 Task: Search one way flight ticket for 5 adults, 1 child, 2 infants in seat and 1 infant on lap in business from South Bend: South Bend International Airport to Greenville: Pitt-greenville Airport on 5-2-2023. Choice of flights is Alaska. Number of bags: 11 checked bags. Price is upto 81000. Outbound departure time preference is 10:45.
Action: Mouse moved to (285, 244)
Screenshot: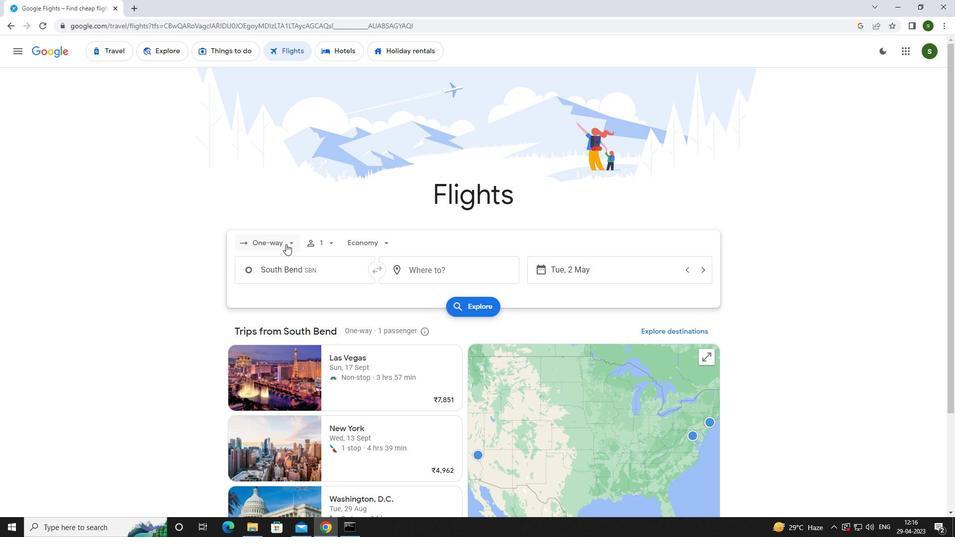 
Action: Mouse pressed left at (285, 244)
Screenshot: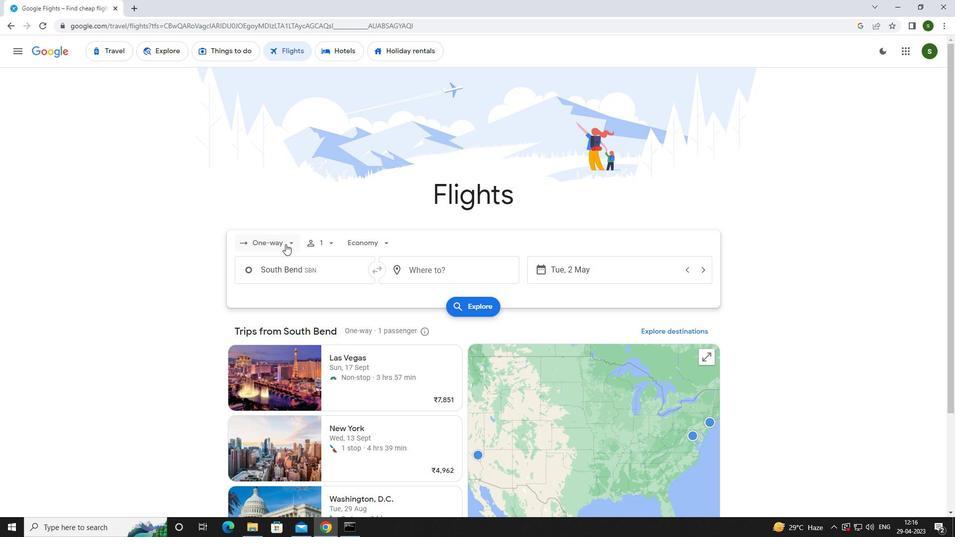
Action: Mouse moved to (288, 291)
Screenshot: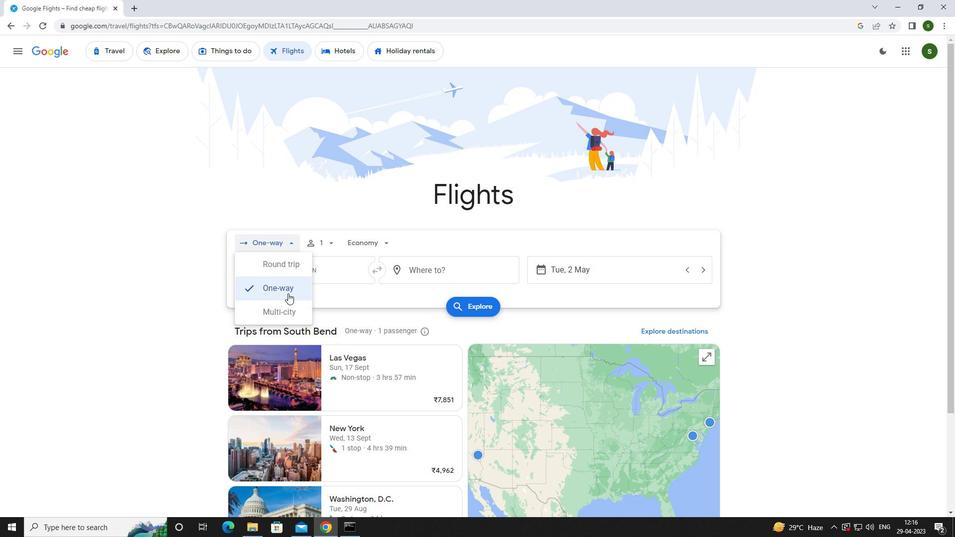 
Action: Mouse pressed left at (288, 291)
Screenshot: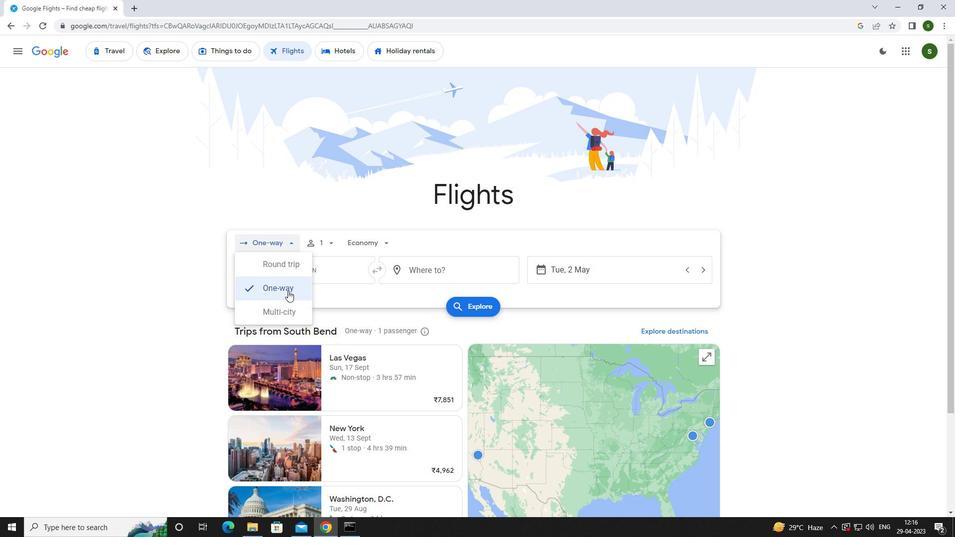 
Action: Mouse moved to (329, 244)
Screenshot: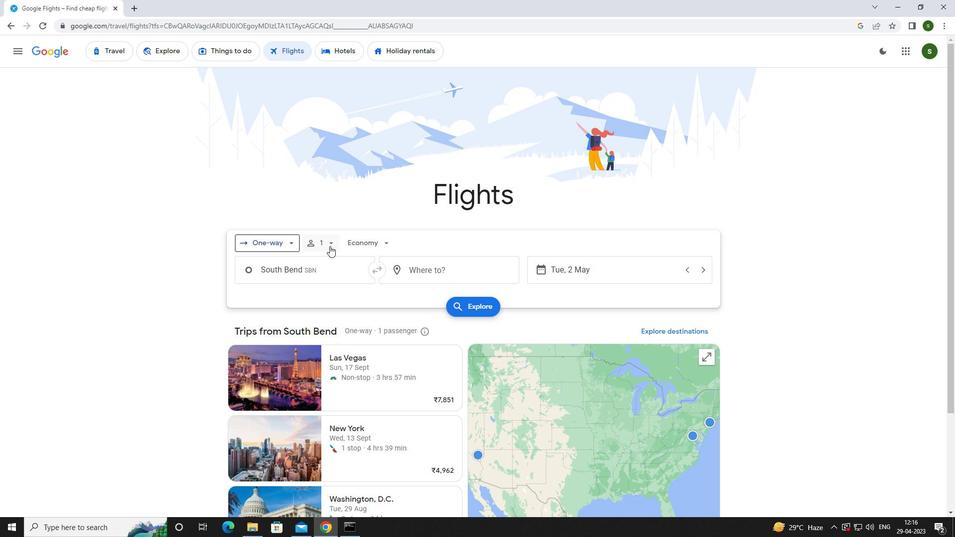
Action: Mouse pressed left at (329, 244)
Screenshot: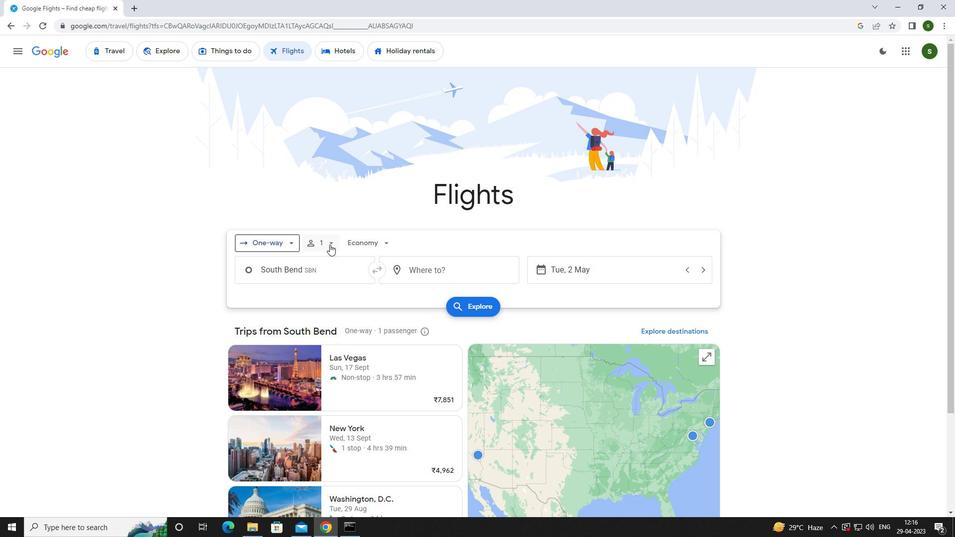 
Action: Mouse moved to (409, 267)
Screenshot: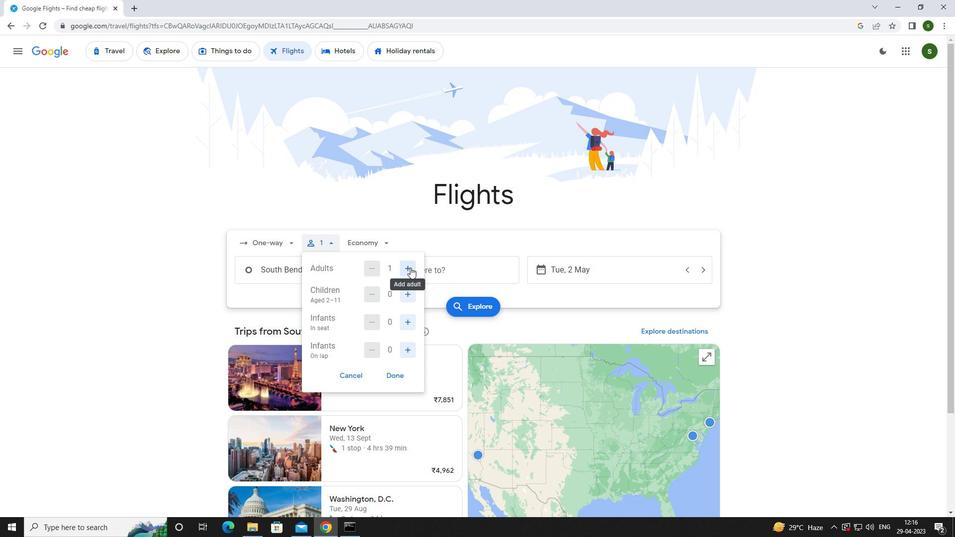 
Action: Mouse pressed left at (409, 267)
Screenshot: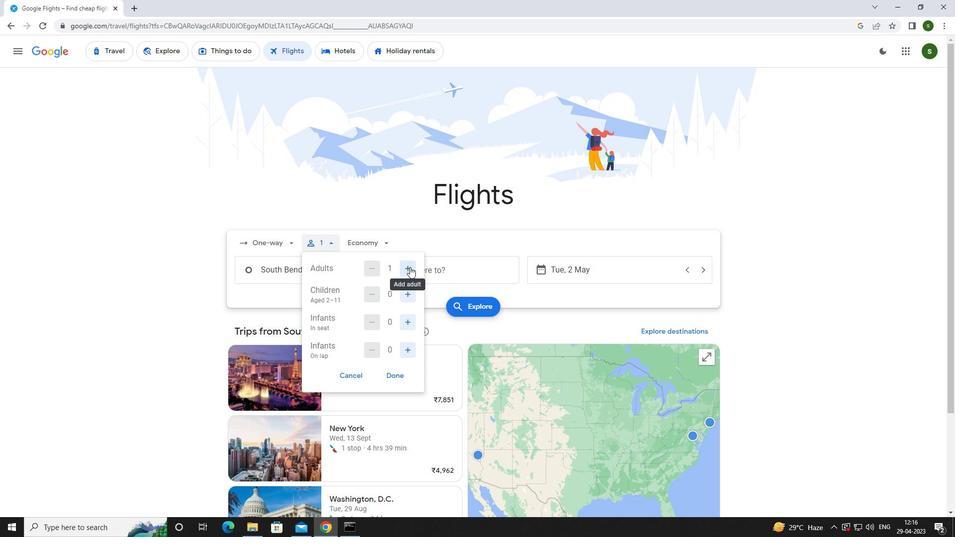 
Action: Mouse pressed left at (409, 267)
Screenshot: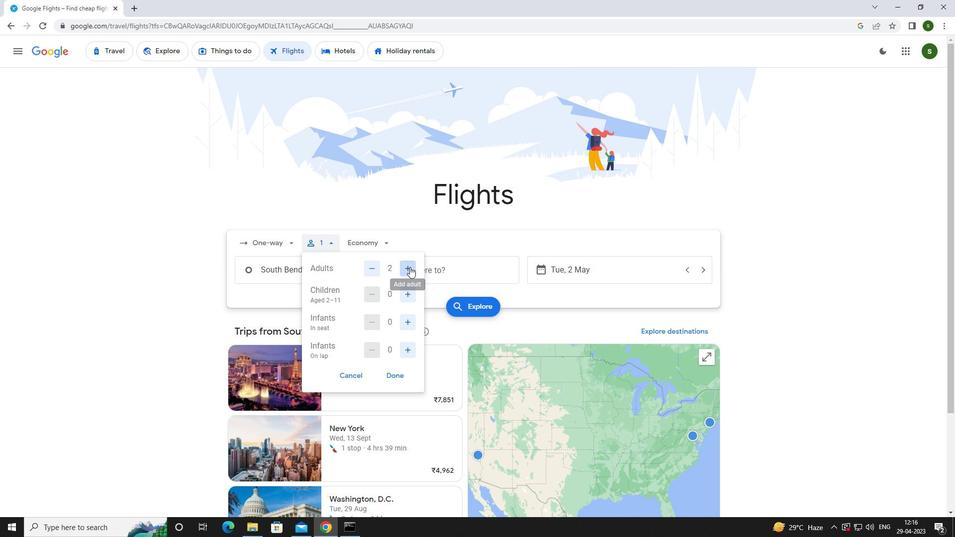 
Action: Mouse pressed left at (409, 267)
Screenshot: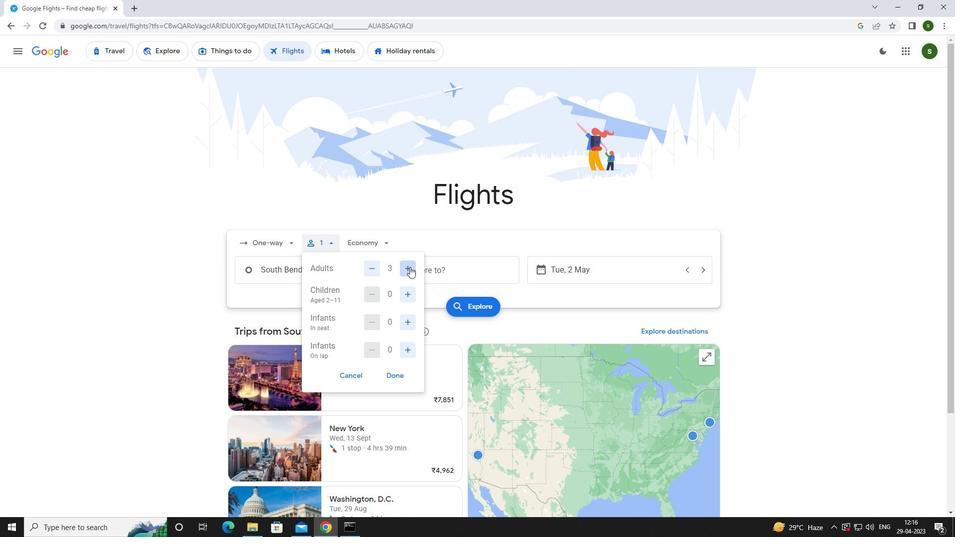 
Action: Mouse pressed left at (409, 267)
Screenshot: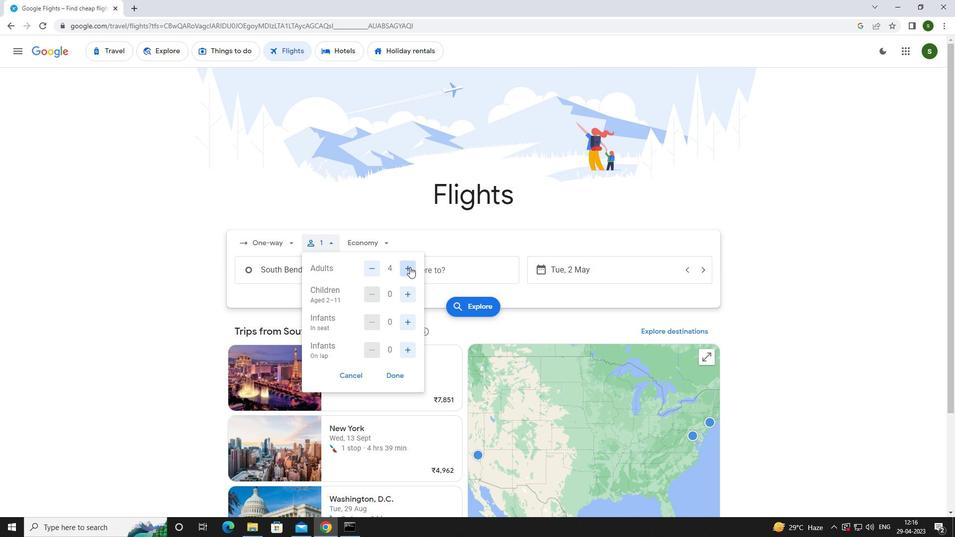 
Action: Mouse moved to (404, 293)
Screenshot: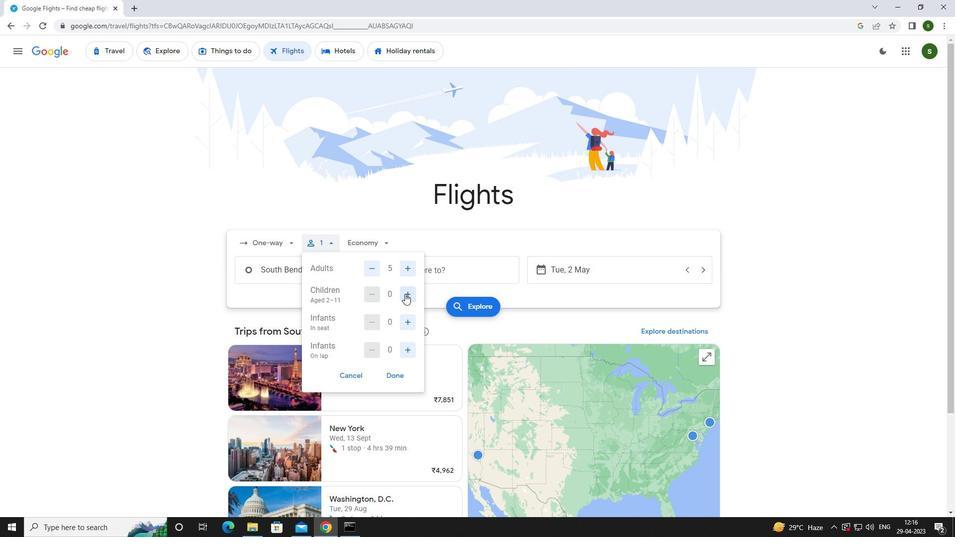 
Action: Mouse pressed left at (404, 293)
Screenshot: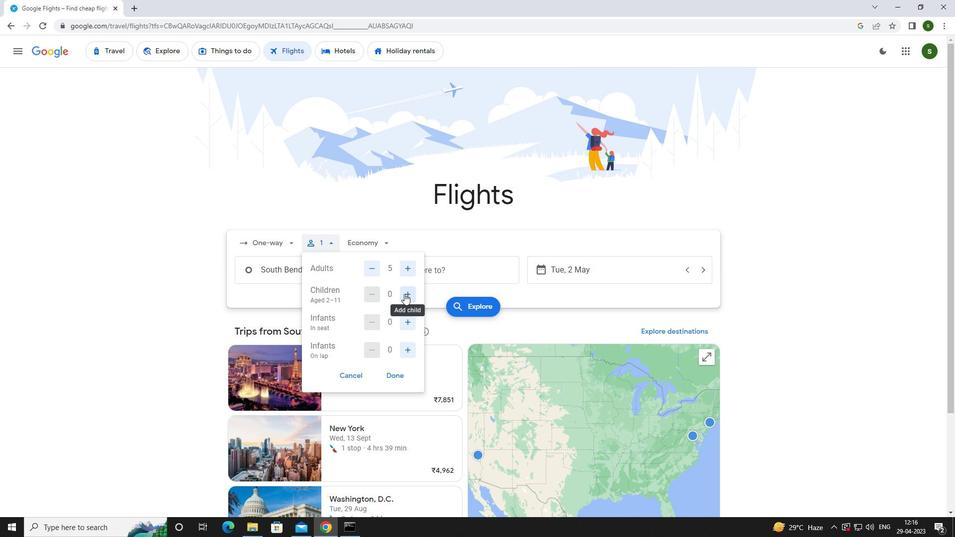 
Action: Mouse moved to (408, 321)
Screenshot: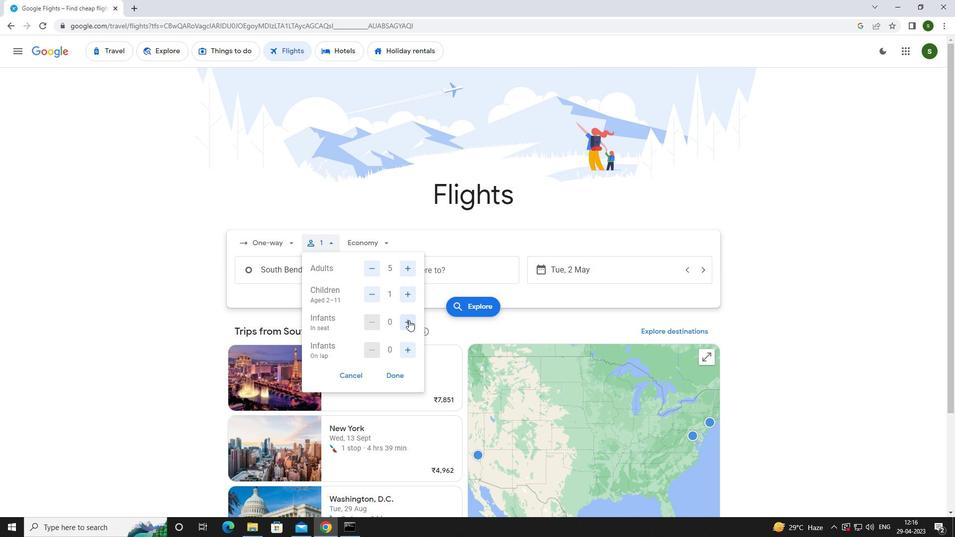 
Action: Mouse pressed left at (408, 321)
Screenshot: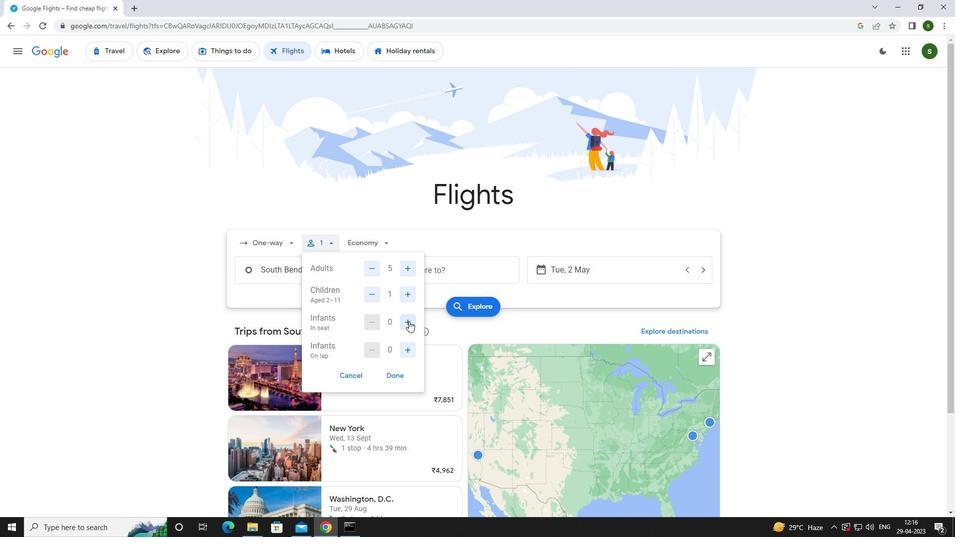 
Action: Mouse pressed left at (408, 321)
Screenshot: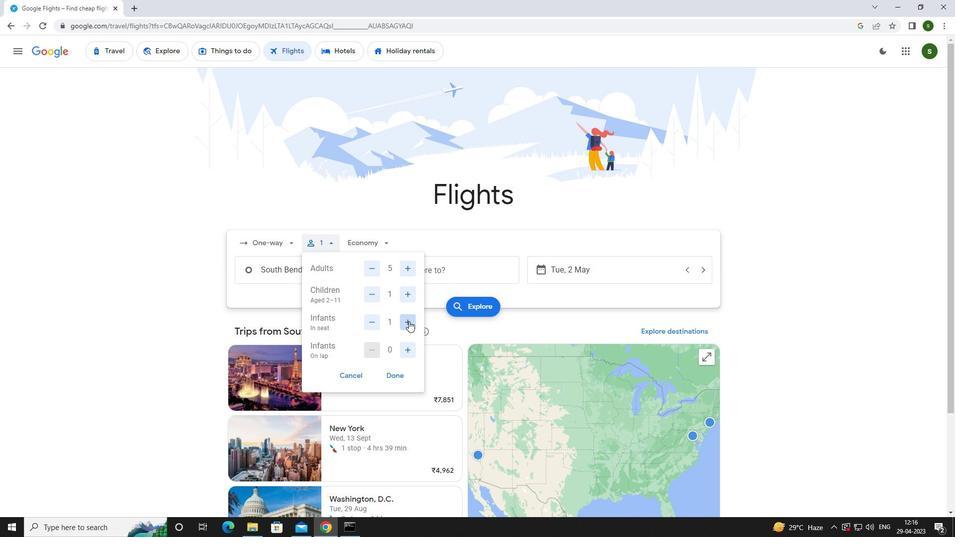 
Action: Mouse moved to (408, 348)
Screenshot: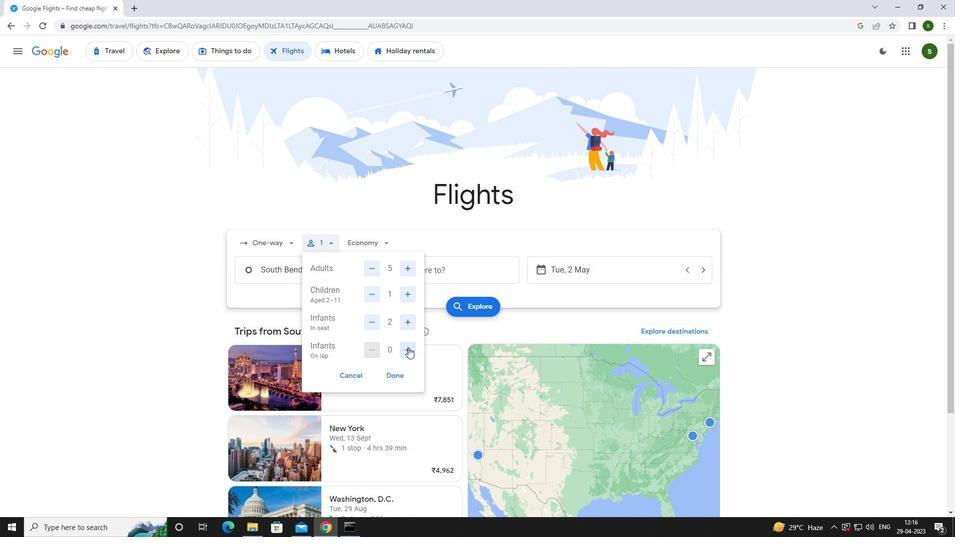 
Action: Mouse pressed left at (408, 348)
Screenshot: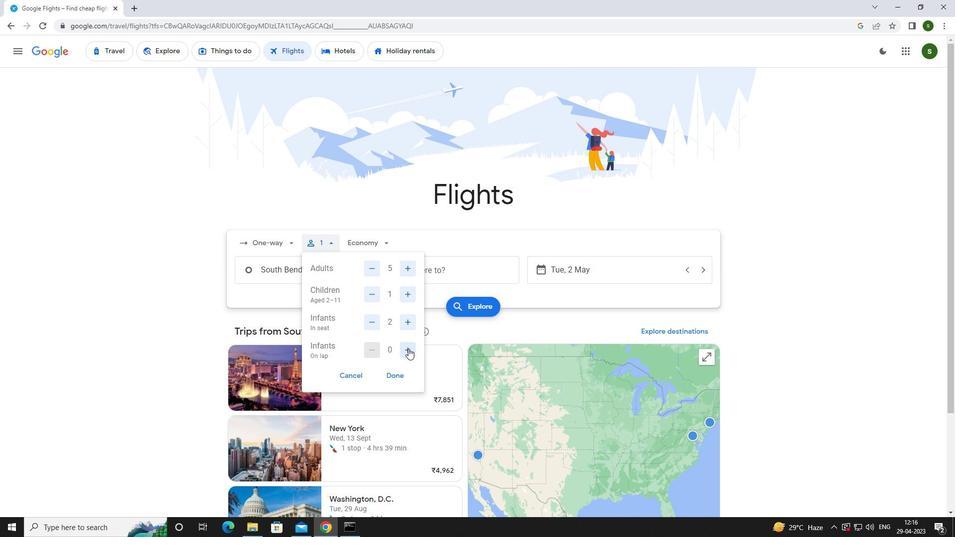 
Action: Mouse moved to (379, 246)
Screenshot: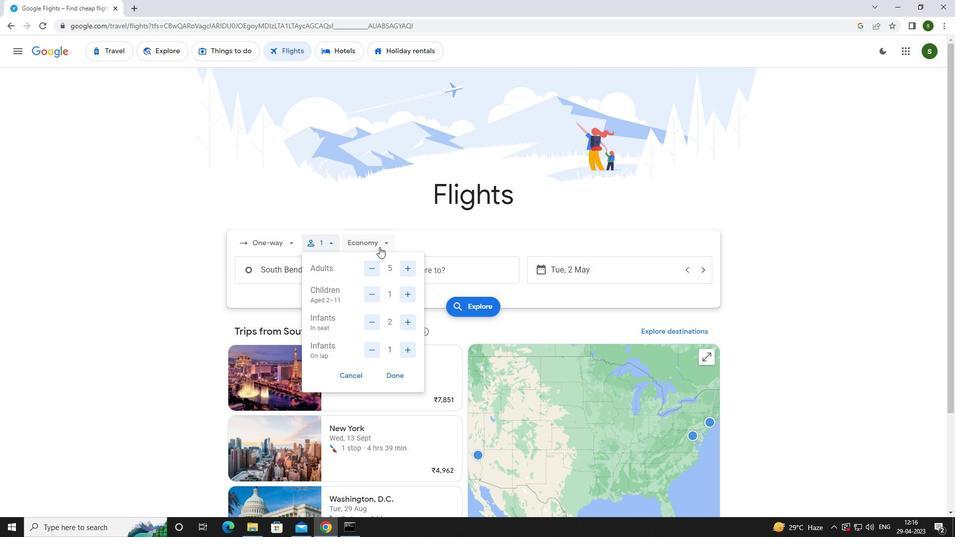 
Action: Mouse pressed left at (379, 246)
Screenshot: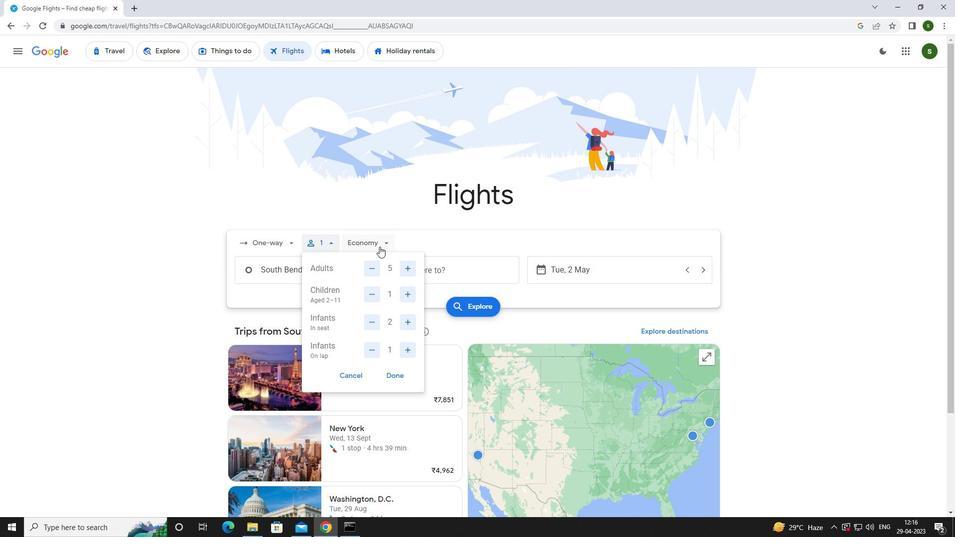 
Action: Mouse moved to (394, 310)
Screenshot: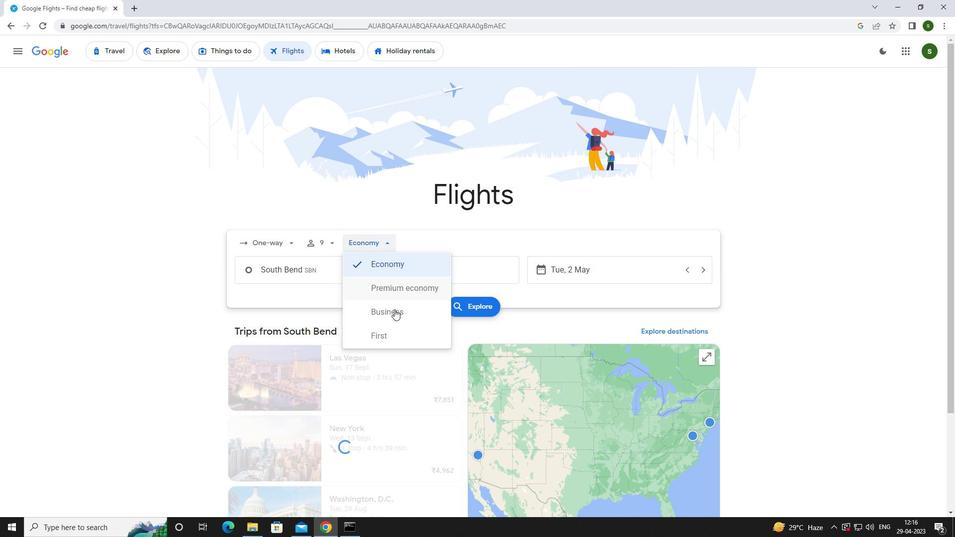 
Action: Mouse pressed left at (394, 310)
Screenshot: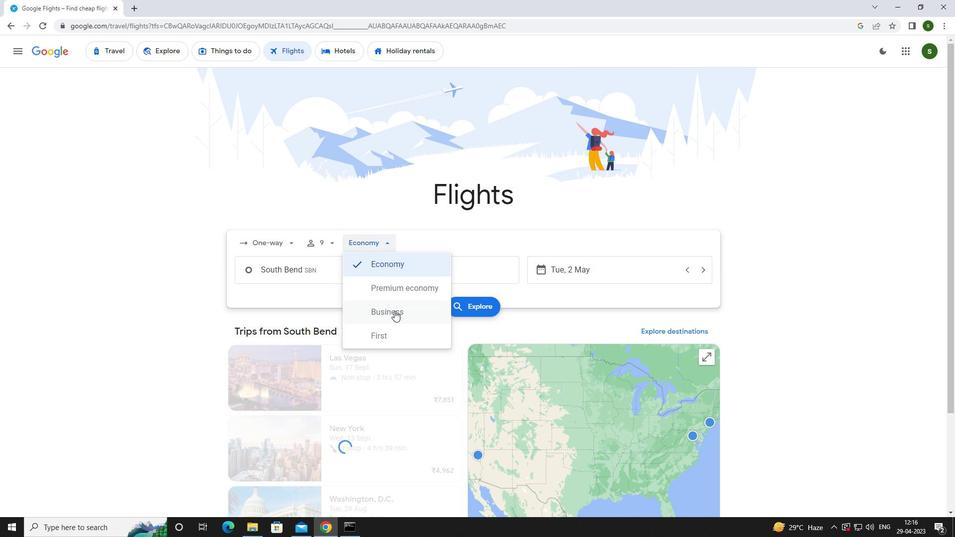 
Action: Mouse moved to (328, 271)
Screenshot: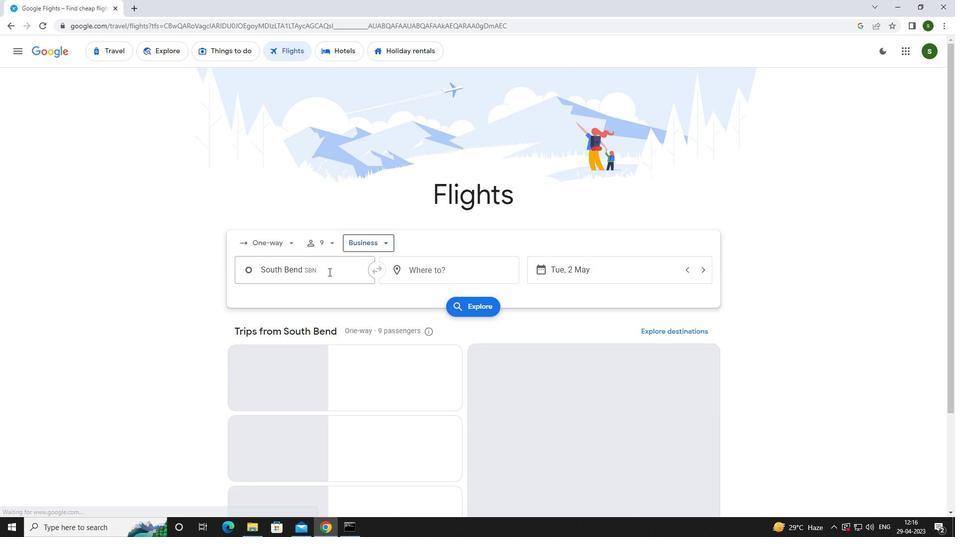 
Action: Mouse pressed left at (328, 271)
Screenshot: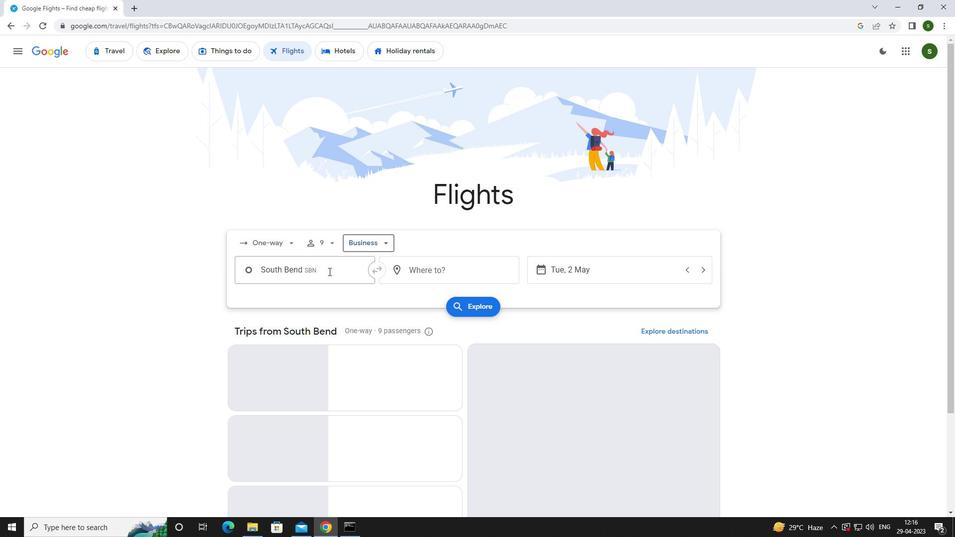 
Action: Key pressed s<Key.caps_lock>outh<Key.space><Key.caps_lock>b<Key.caps_lock>end
Screenshot: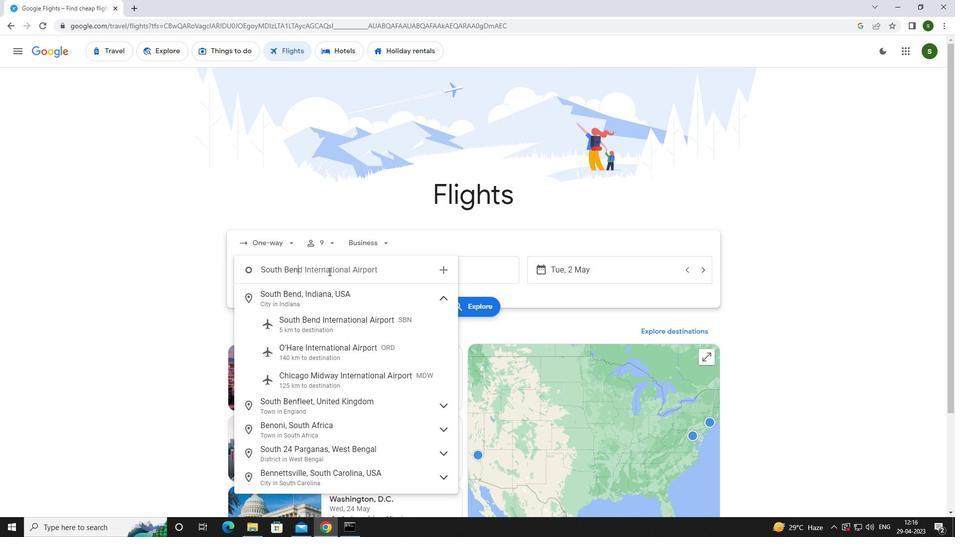 
Action: Mouse moved to (359, 319)
Screenshot: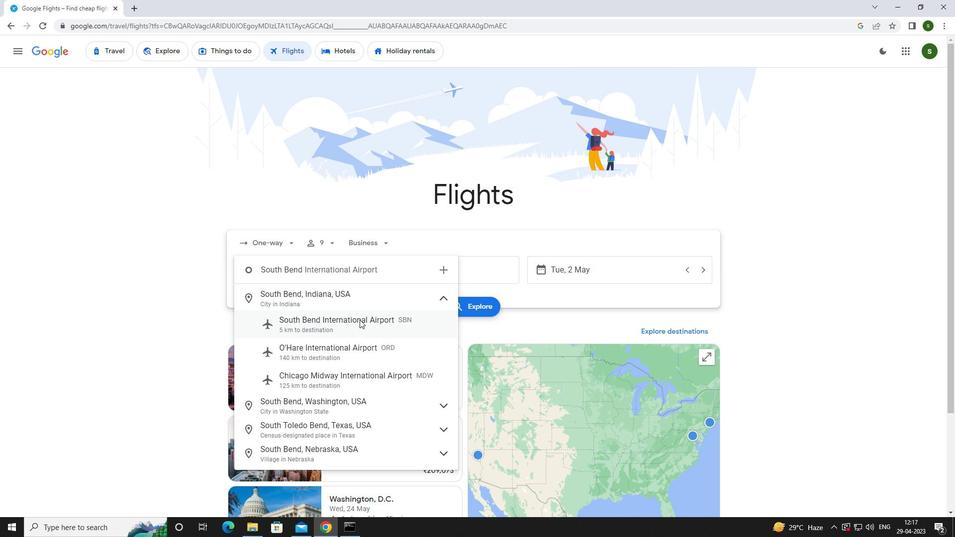 
Action: Mouse pressed left at (359, 319)
Screenshot: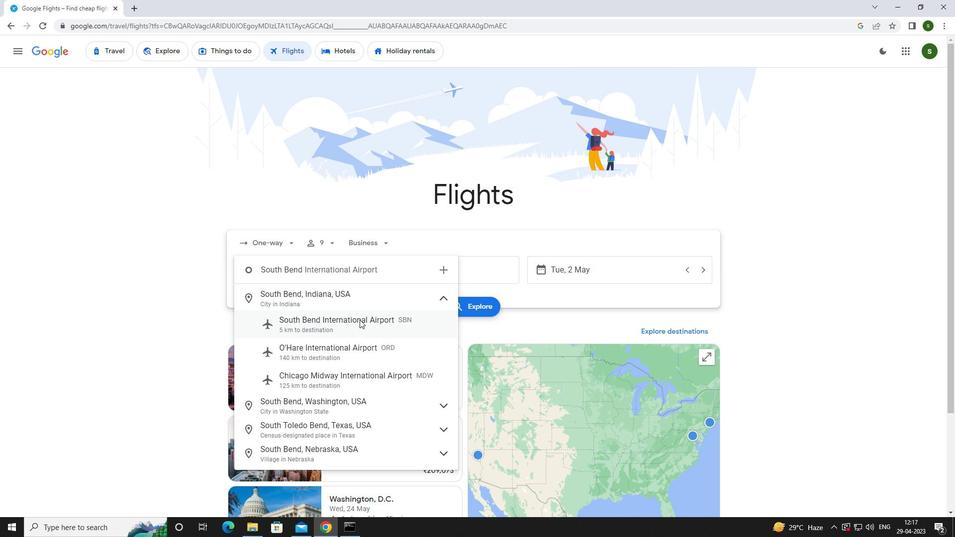 
Action: Mouse moved to (457, 272)
Screenshot: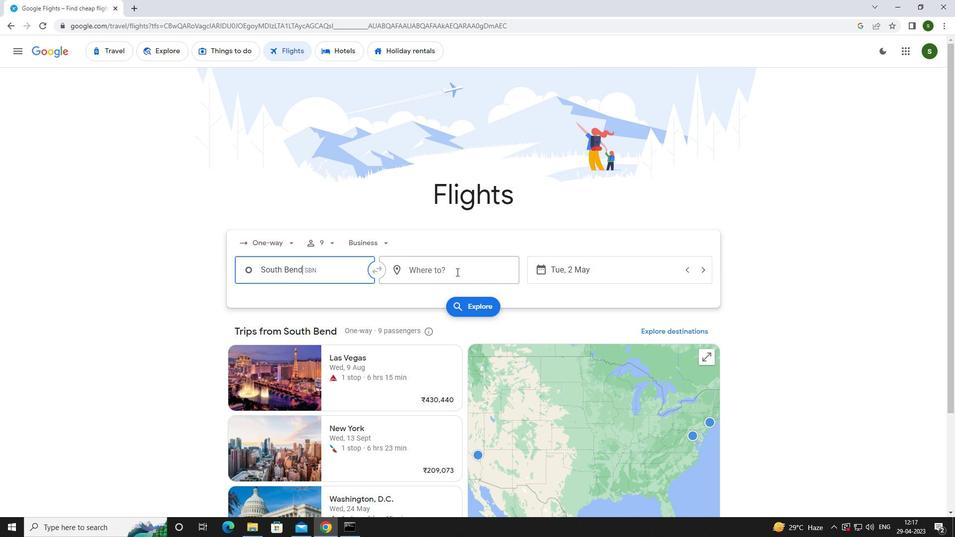 
Action: Mouse pressed left at (457, 272)
Screenshot: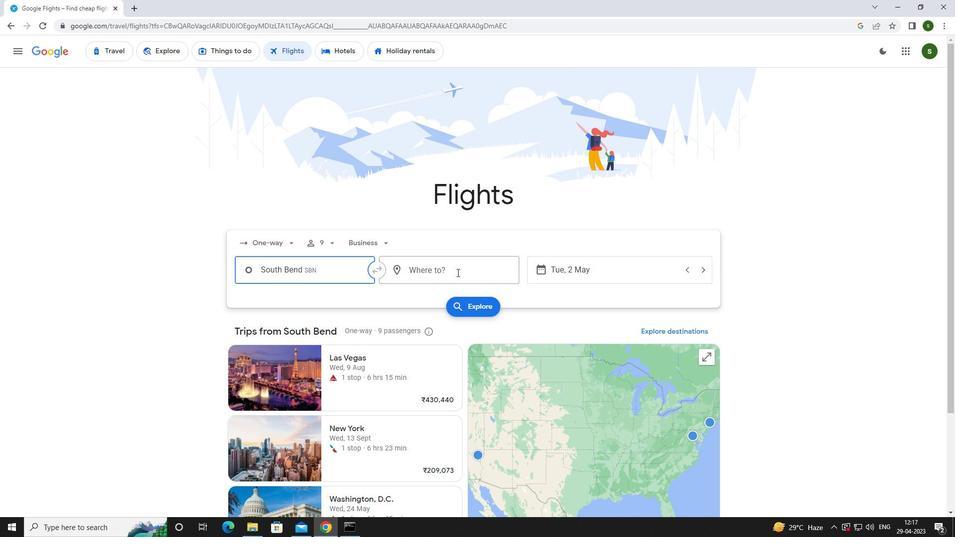 
Action: Mouse moved to (422, 298)
Screenshot: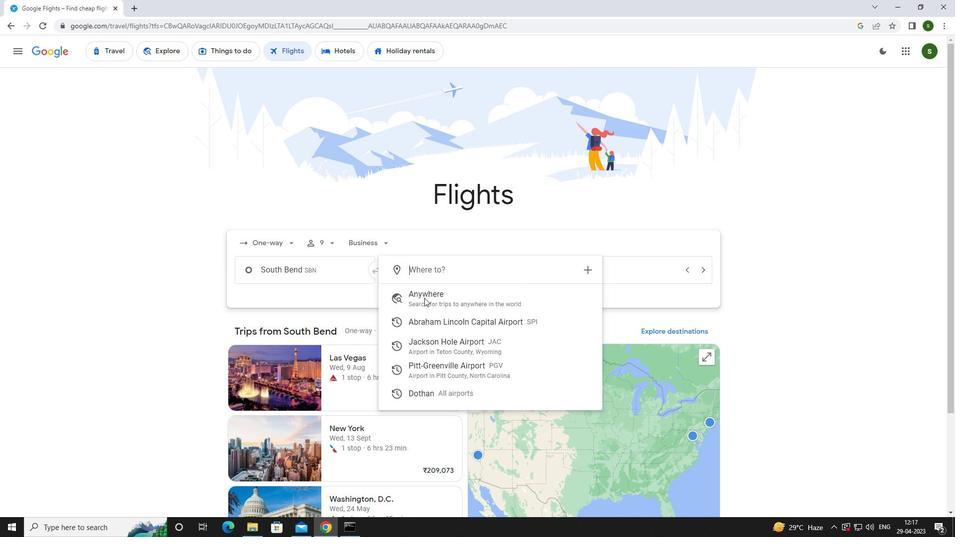 
Action: Key pressed <Key.caps_lock>g<Key.caps_lock>reenville<Key.space>pitt
Screenshot: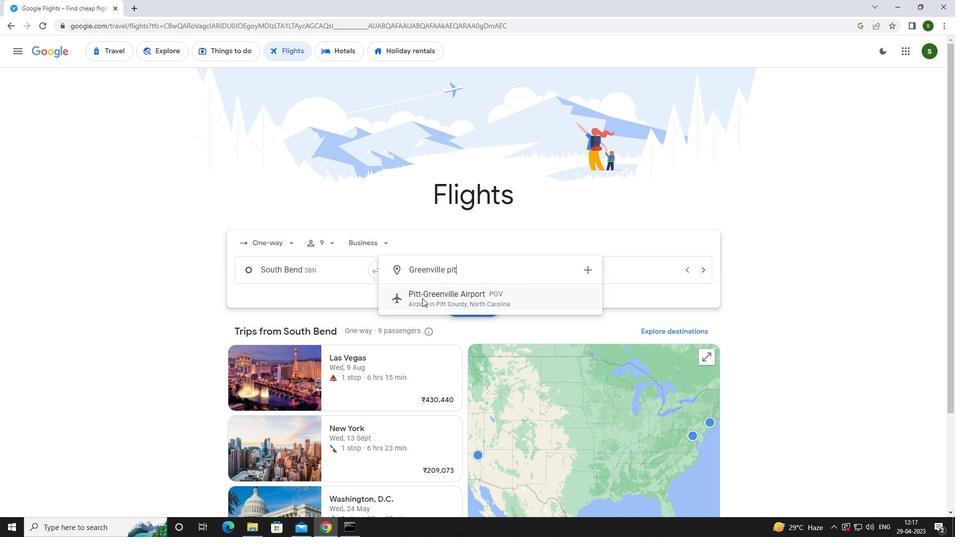 
Action: Mouse moved to (435, 294)
Screenshot: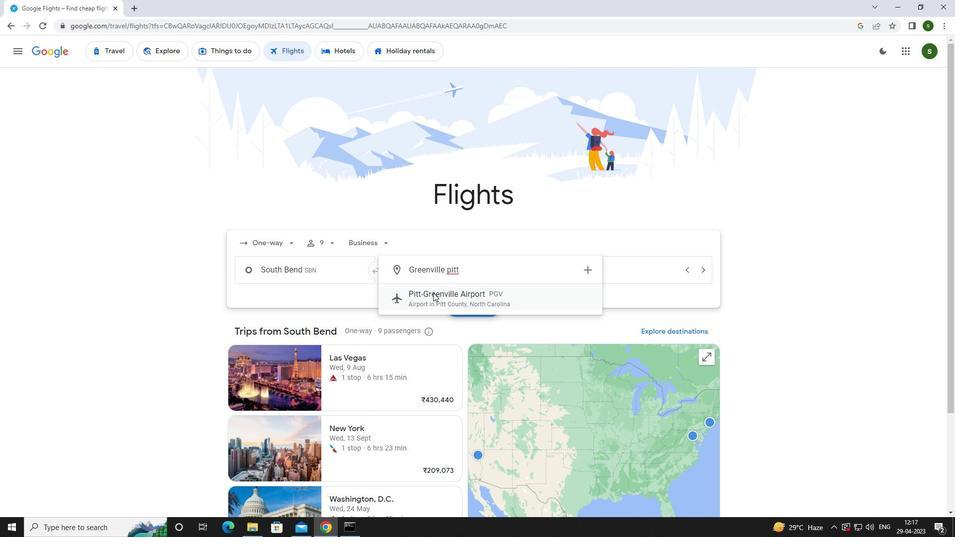 
Action: Mouse pressed left at (435, 294)
Screenshot: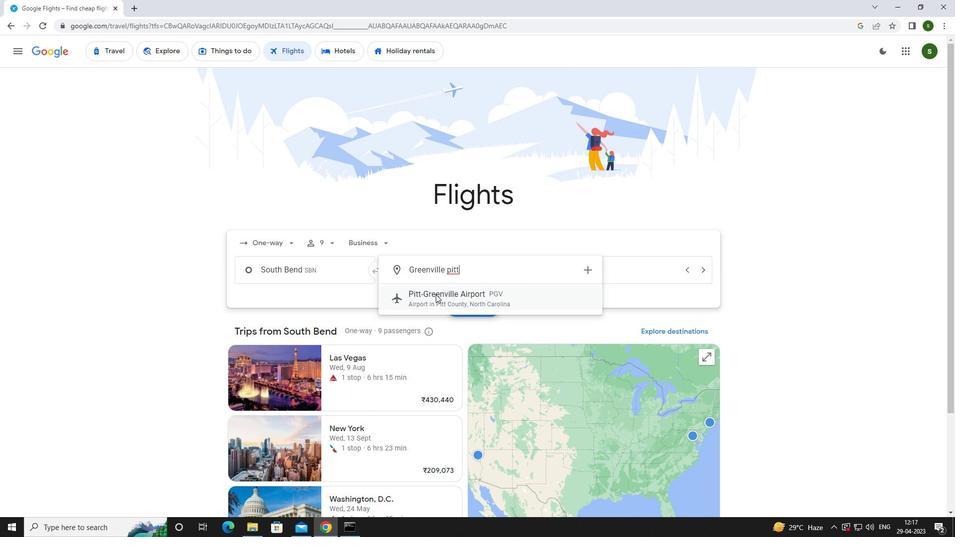 
Action: Mouse moved to (597, 268)
Screenshot: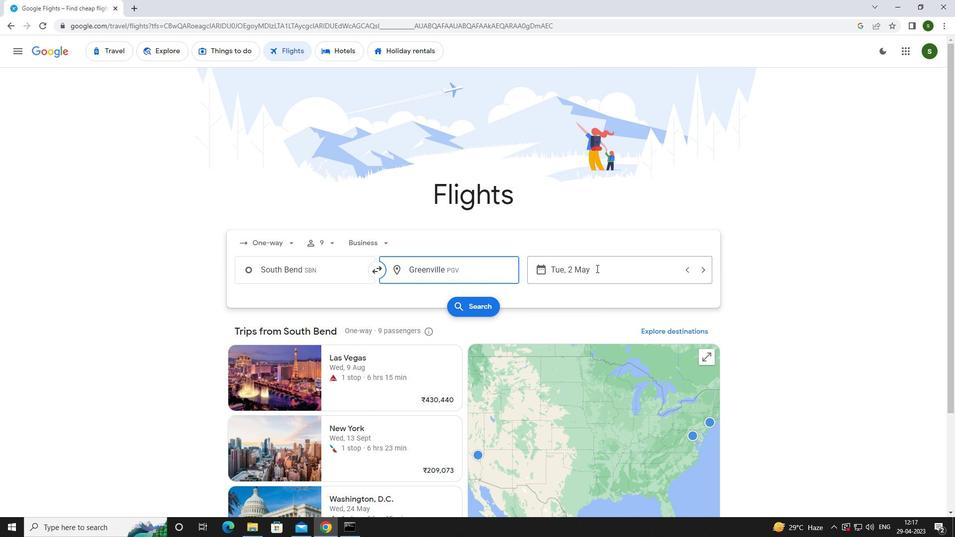 
Action: Mouse pressed left at (597, 268)
Screenshot: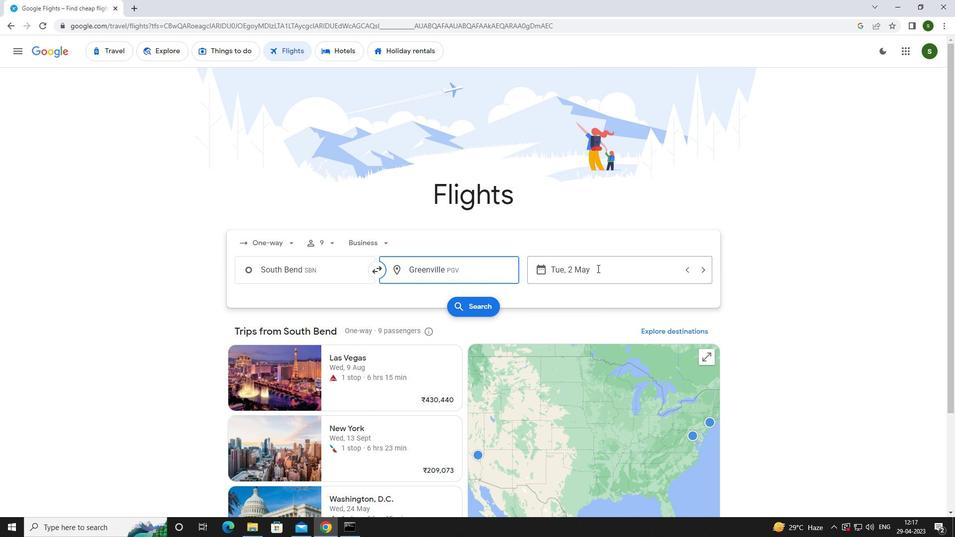 
Action: Mouse moved to (594, 336)
Screenshot: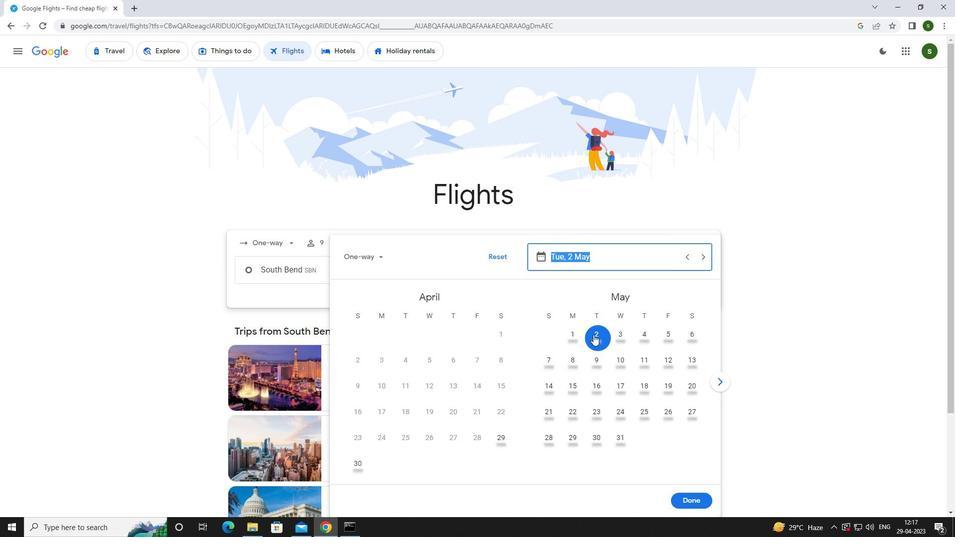 
Action: Mouse pressed left at (594, 336)
Screenshot: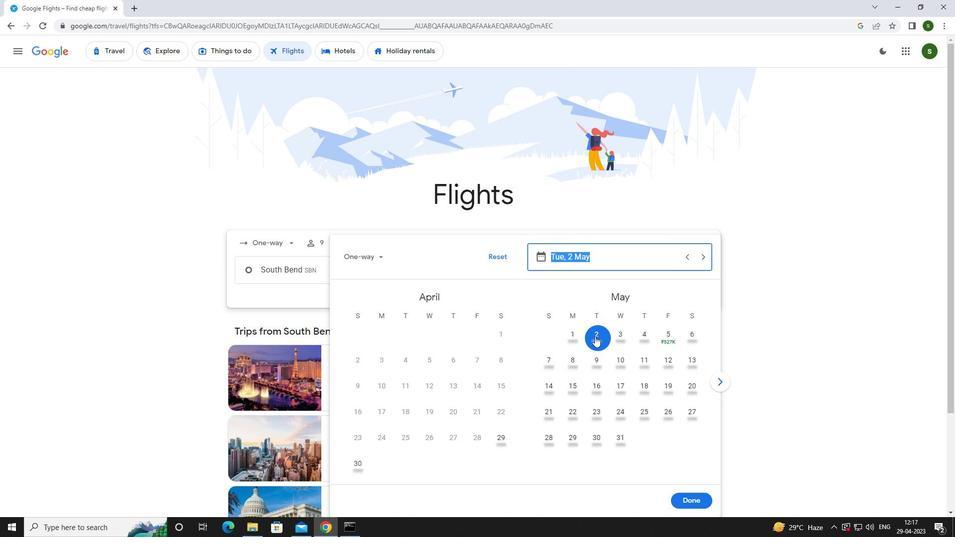 
Action: Mouse moved to (682, 502)
Screenshot: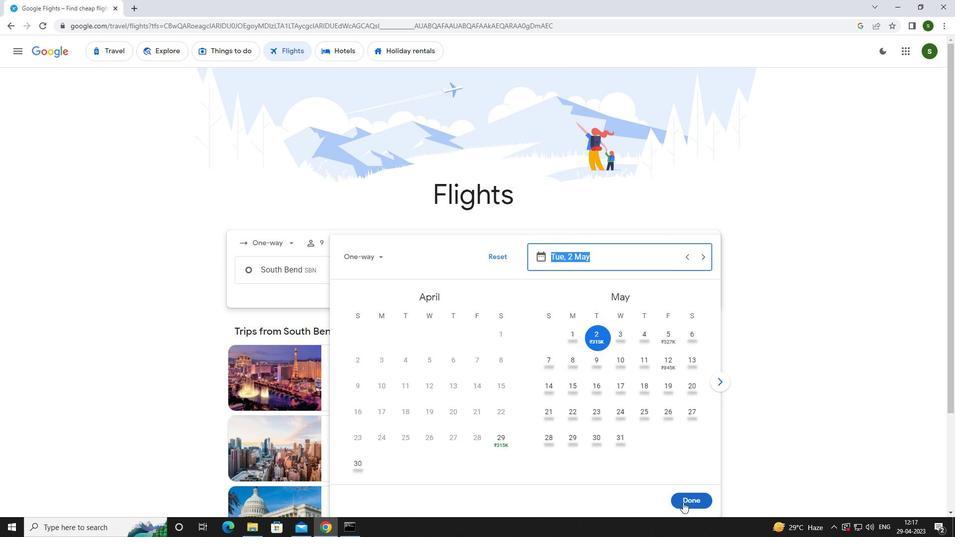 
Action: Mouse pressed left at (682, 502)
Screenshot: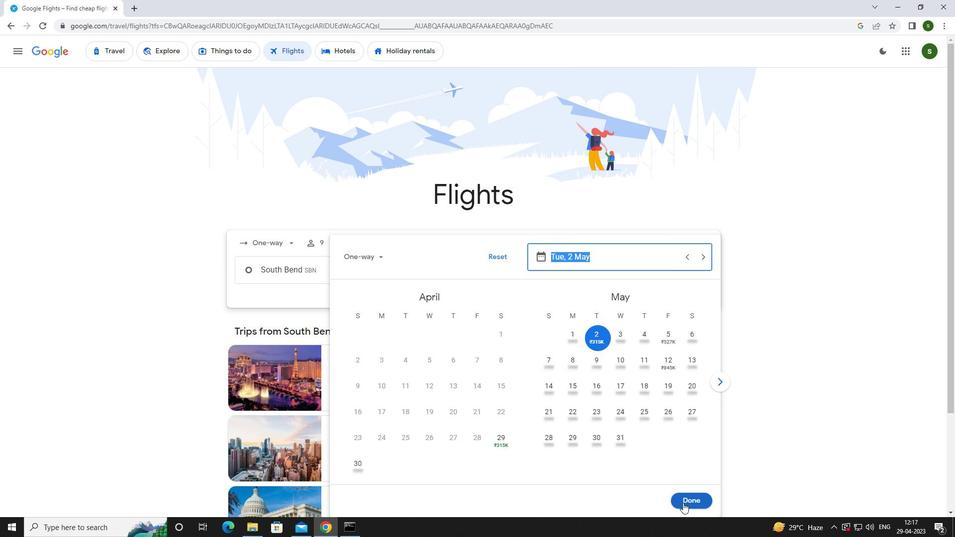 
Action: Mouse moved to (450, 303)
Screenshot: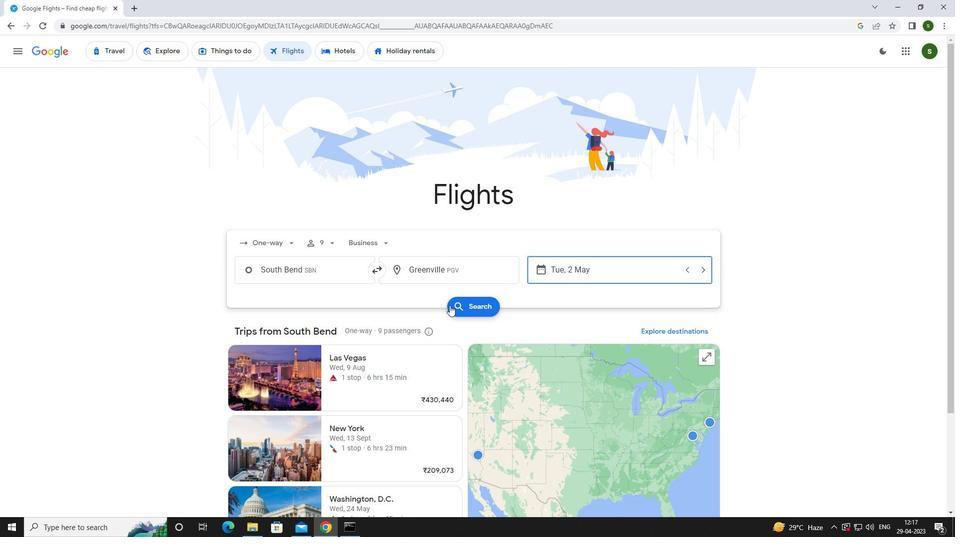 
Action: Mouse pressed left at (450, 303)
Screenshot: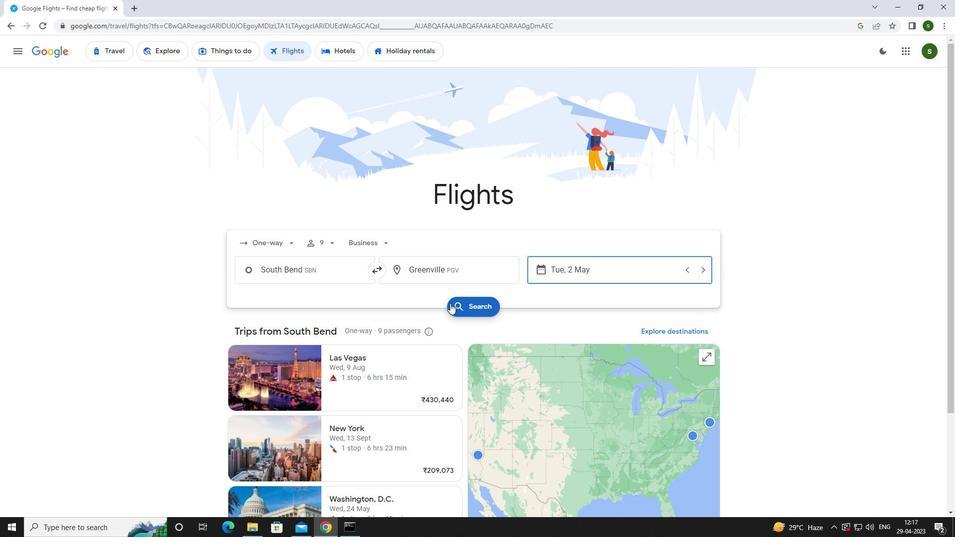 
Action: Mouse moved to (255, 146)
Screenshot: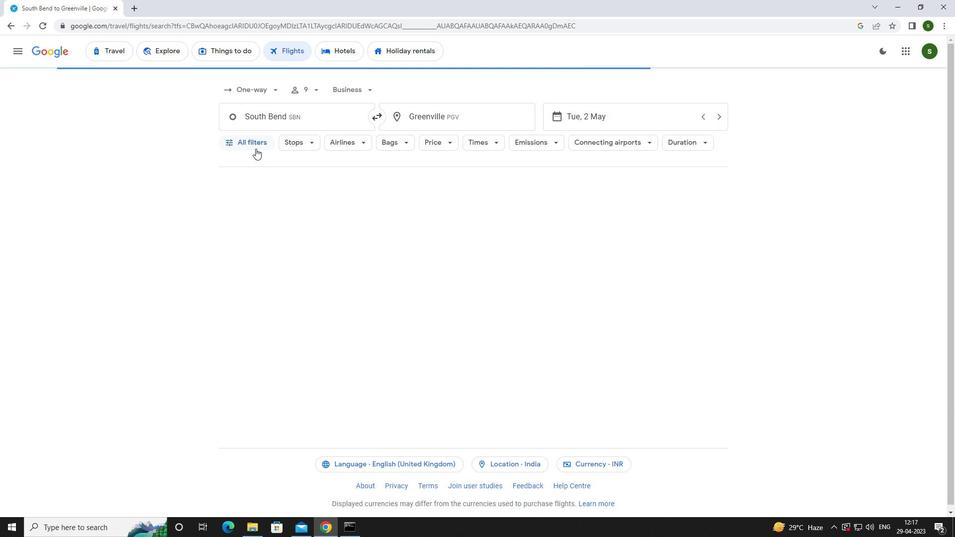 
Action: Mouse pressed left at (255, 146)
Screenshot: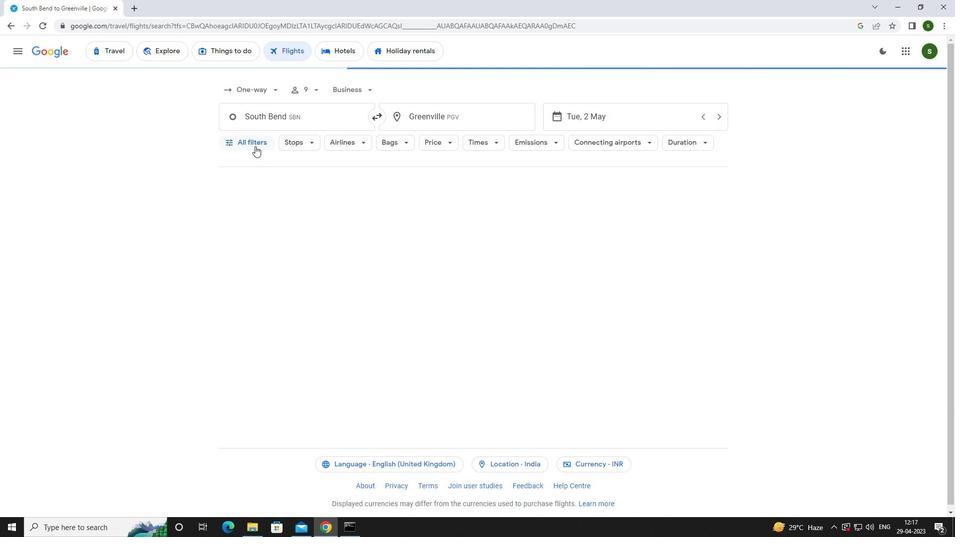 
Action: Mouse moved to (321, 223)
Screenshot: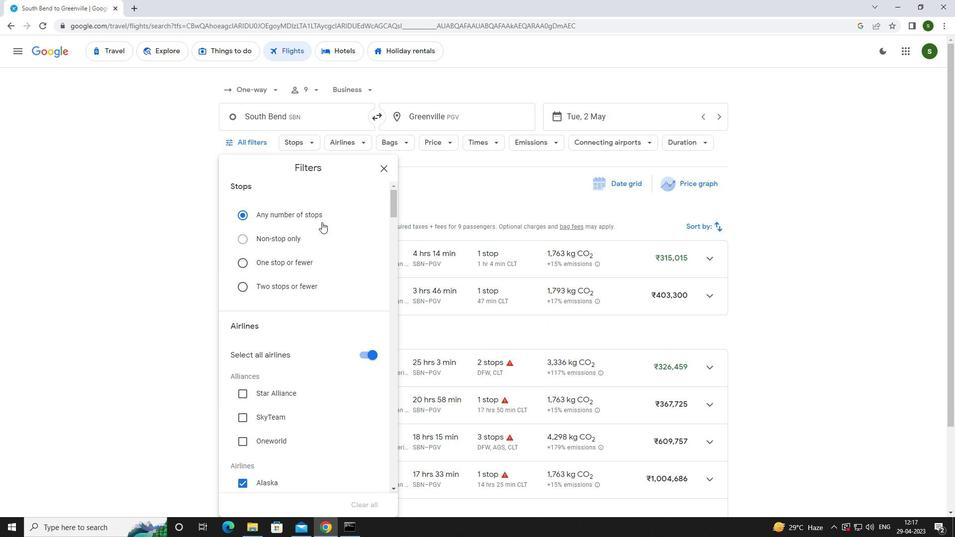 
Action: Mouse scrolled (321, 222) with delta (0, 0)
Screenshot: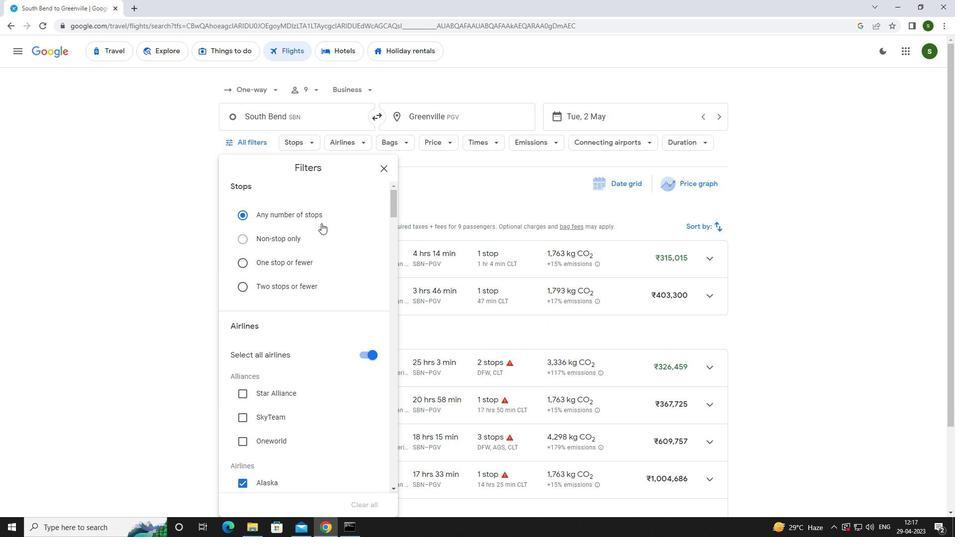
Action: Mouse moved to (377, 304)
Screenshot: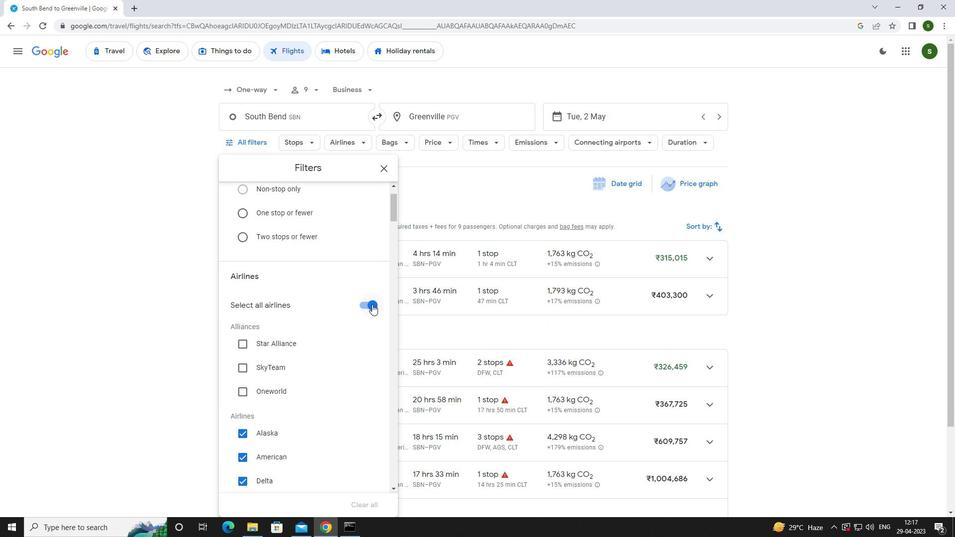 
Action: Mouse pressed left at (377, 304)
Screenshot: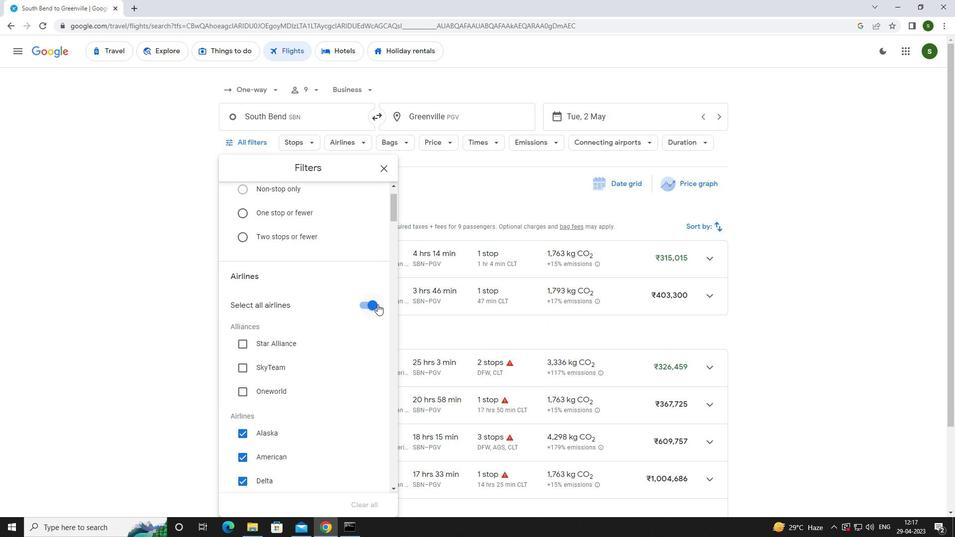 
Action: Mouse moved to (269, 431)
Screenshot: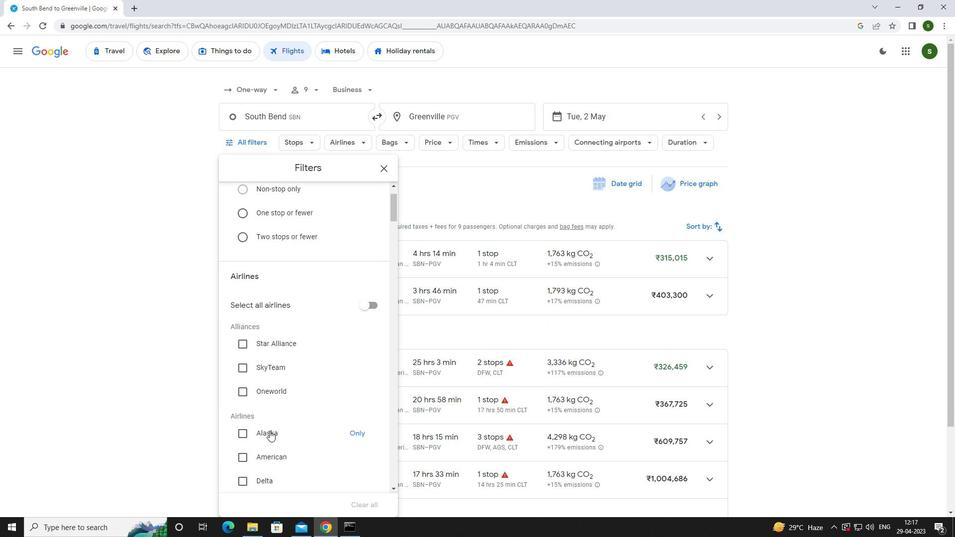 
Action: Mouse pressed left at (269, 431)
Screenshot: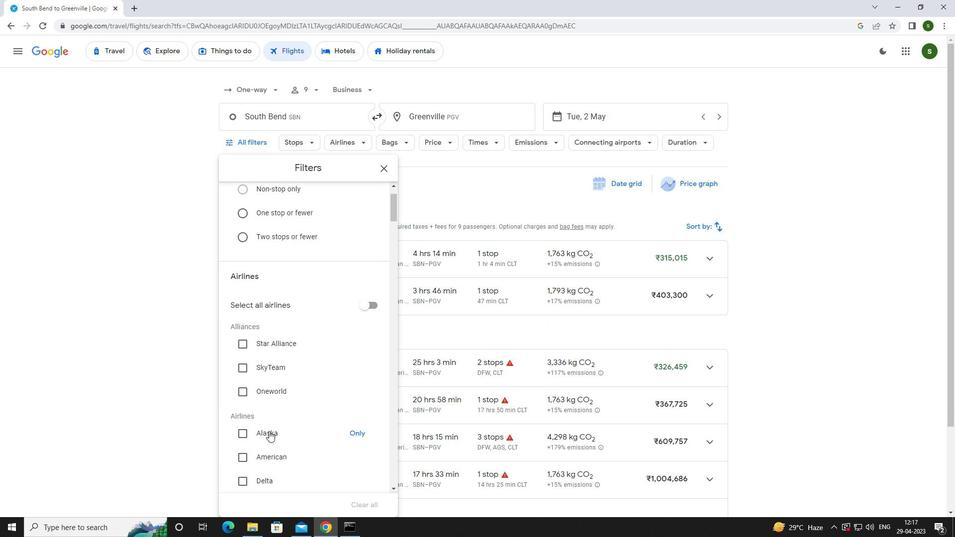 
Action: Mouse moved to (302, 398)
Screenshot: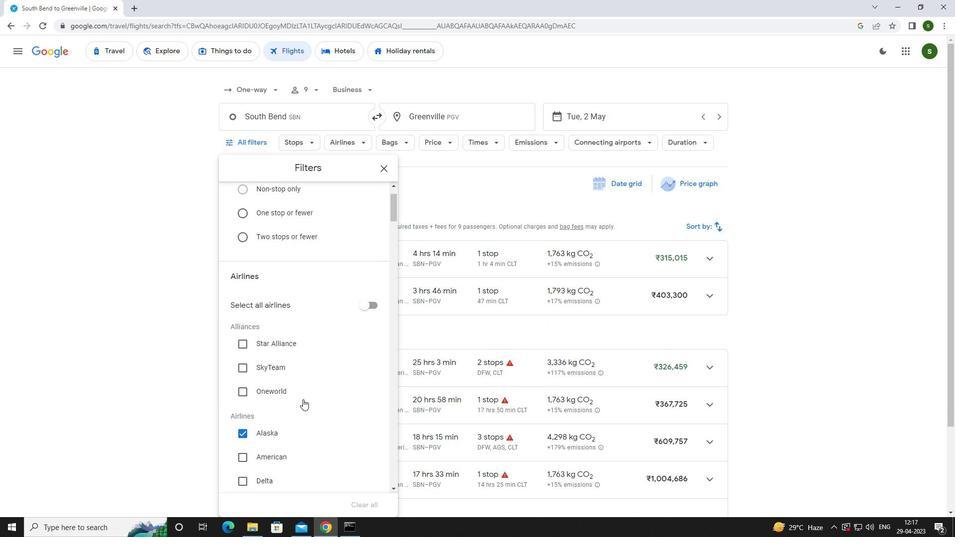 
Action: Mouse scrolled (302, 398) with delta (0, 0)
Screenshot: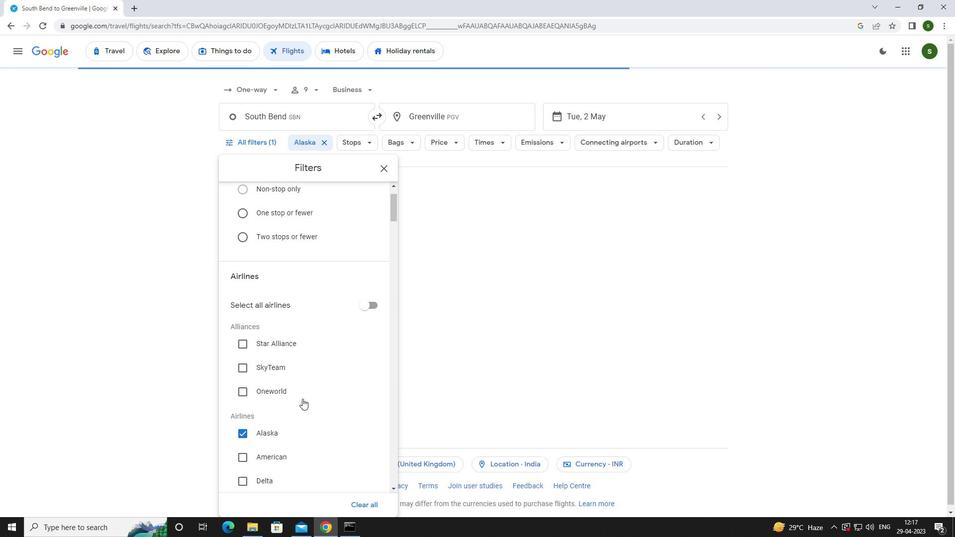 
Action: Mouse scrolled (302, 398) with delta (0, 0)
Screenshot: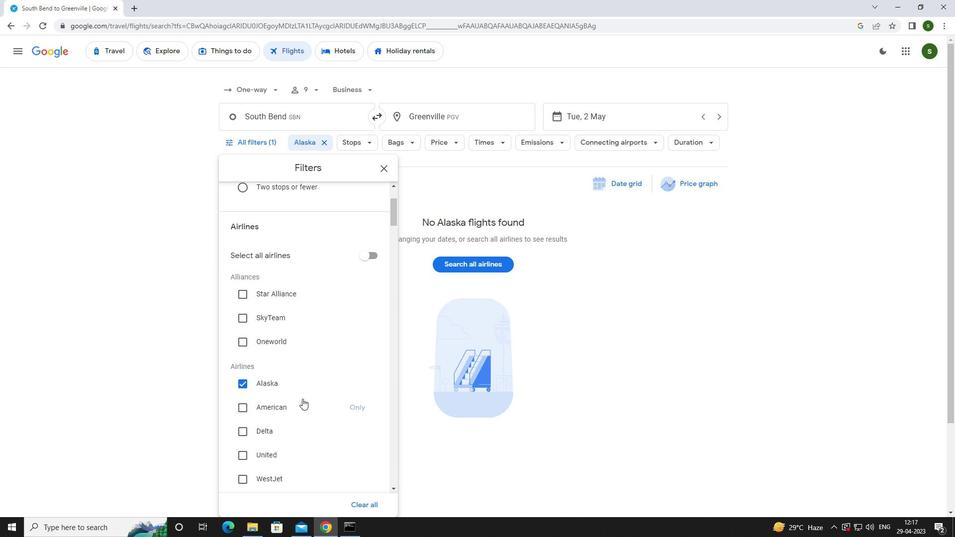 
Action: Mouse scrolled (302, 398) with delta (0, 0)
Screenshot: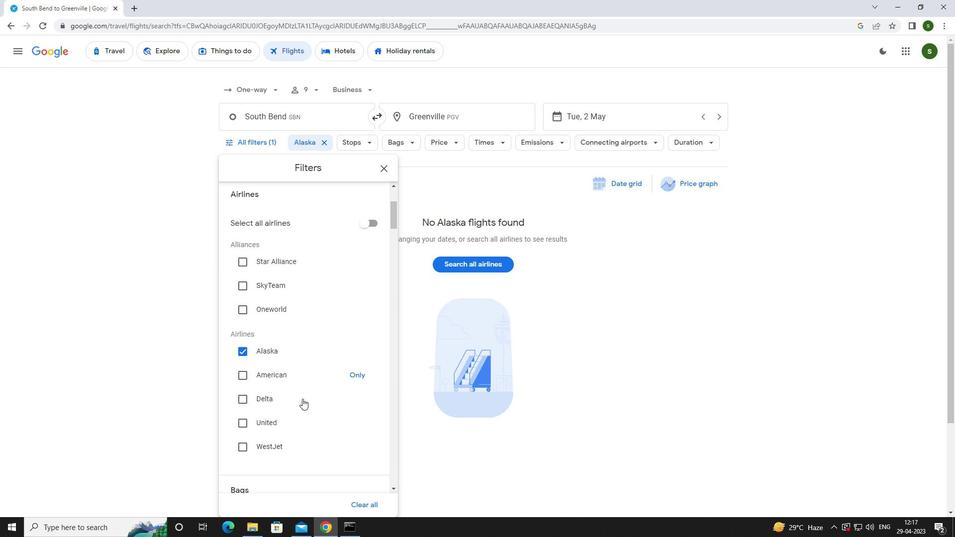 
Action: Mouse scrolled (302, 398) with delta (0, 0)
Screenshot: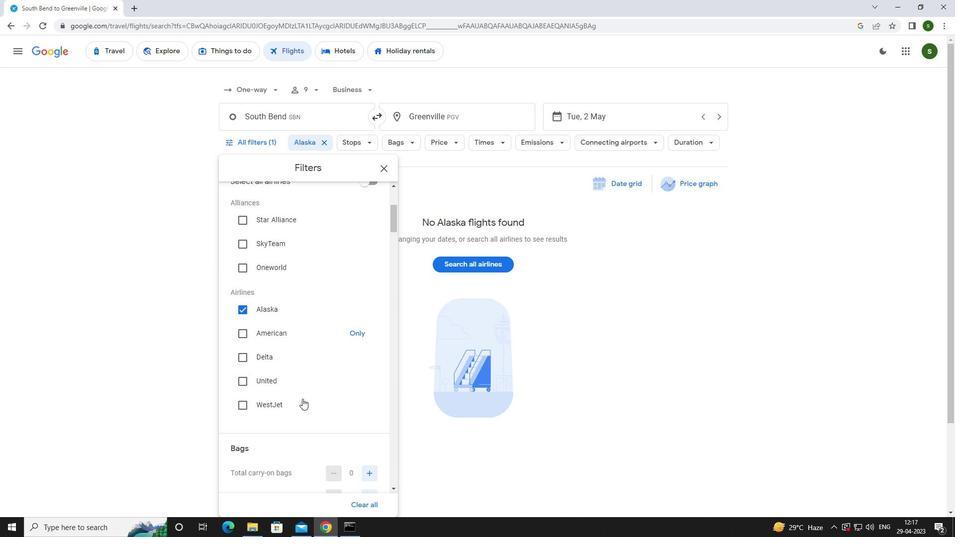 
Action: Mouse scrolled (302, 398) with delta (0, 0)
Screenshot: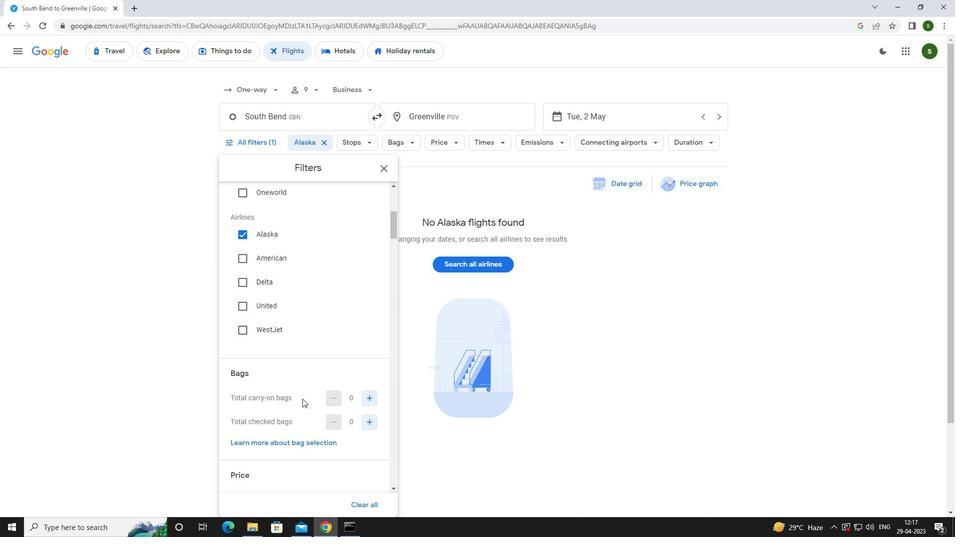 
Action: Mouse moved to (364, 371)
Screenshot: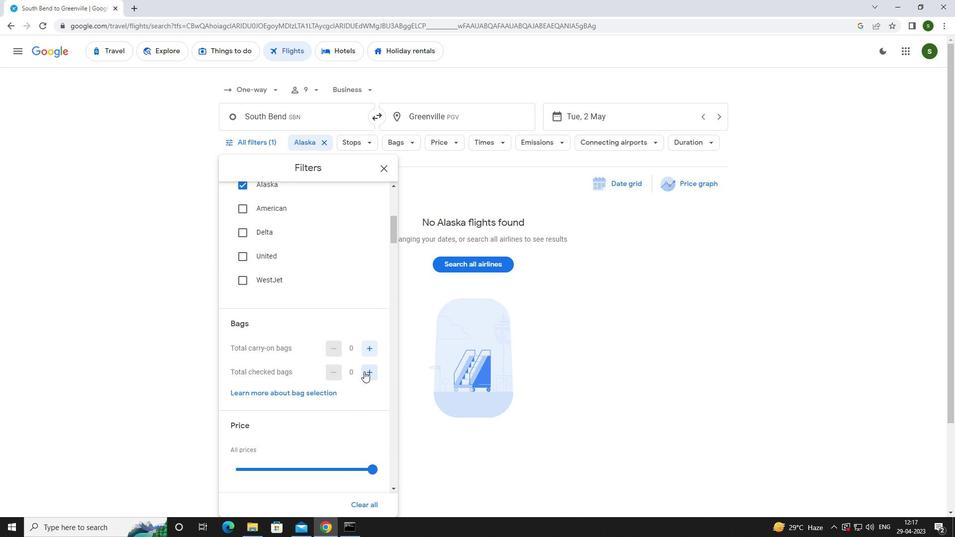 
Action: Mouse pressed left at (364, 371)
Screenshot: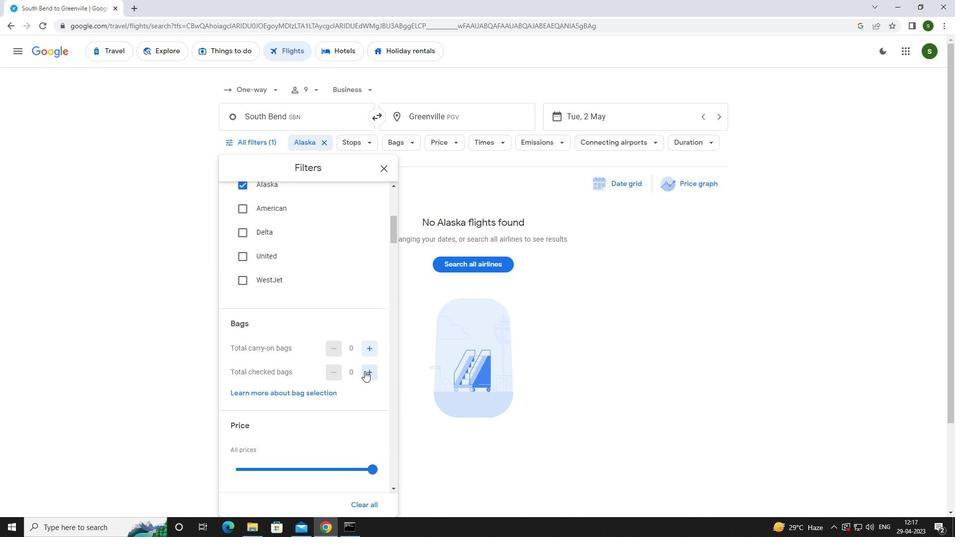 
Action: Mouse pressed left at (364, 371)
Screenshot: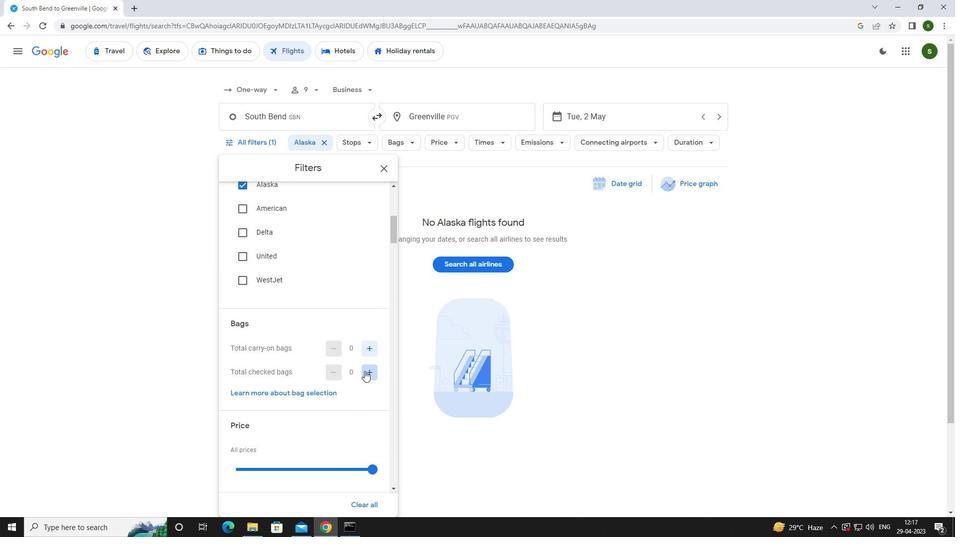 
Action: Mouse pressed left at (364, 371)
Screenshot: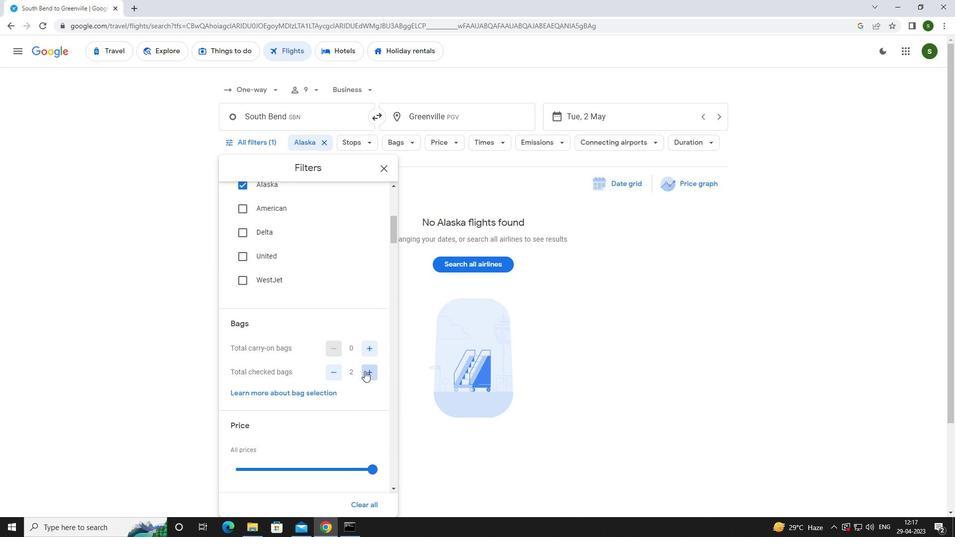 
Action: Mouse pressed left at (364, 371)
Screenshot: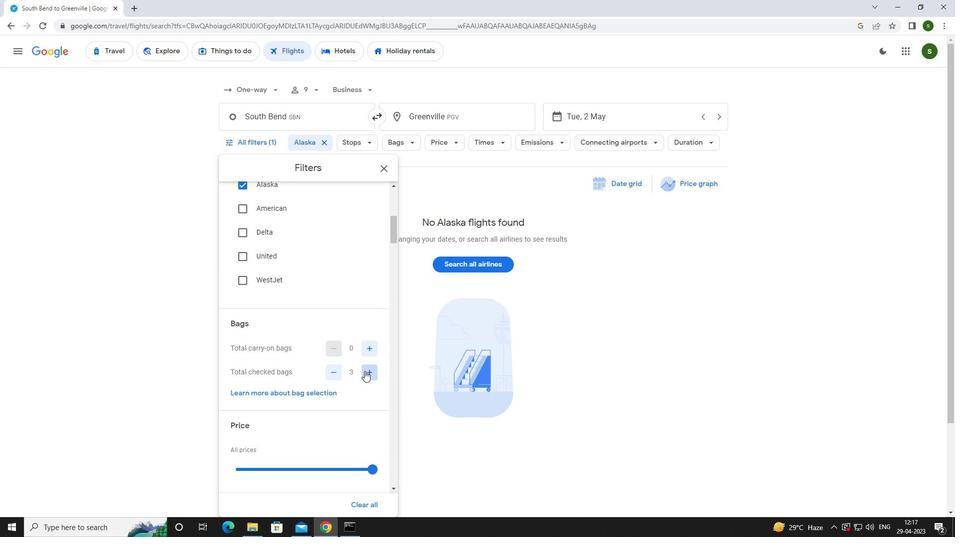 
Action: Mouse pressed left at (364, 371)
Screenshot: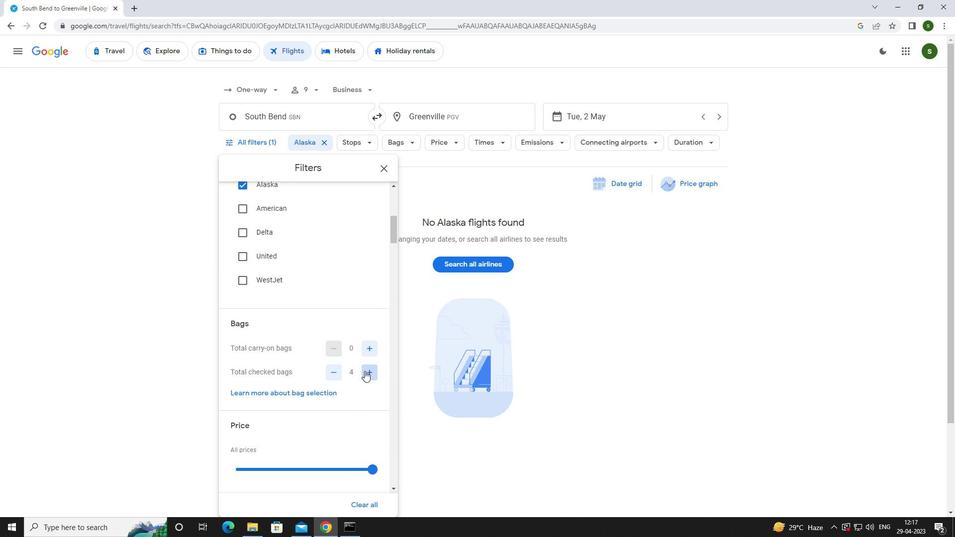 
Action: Mouse pressed left at (364, 371)
Screenshot: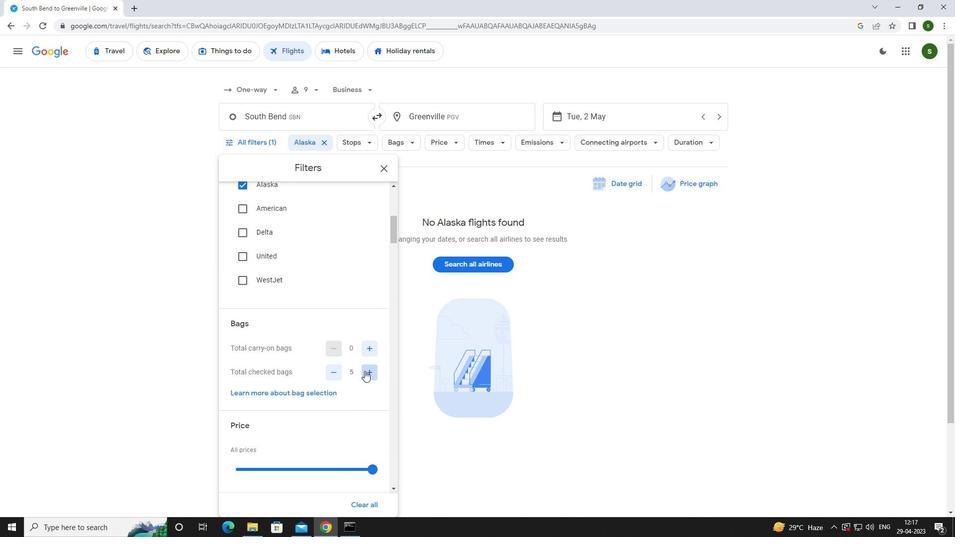 
Action: Mouse pressed left at (364, 371)
Screenshot: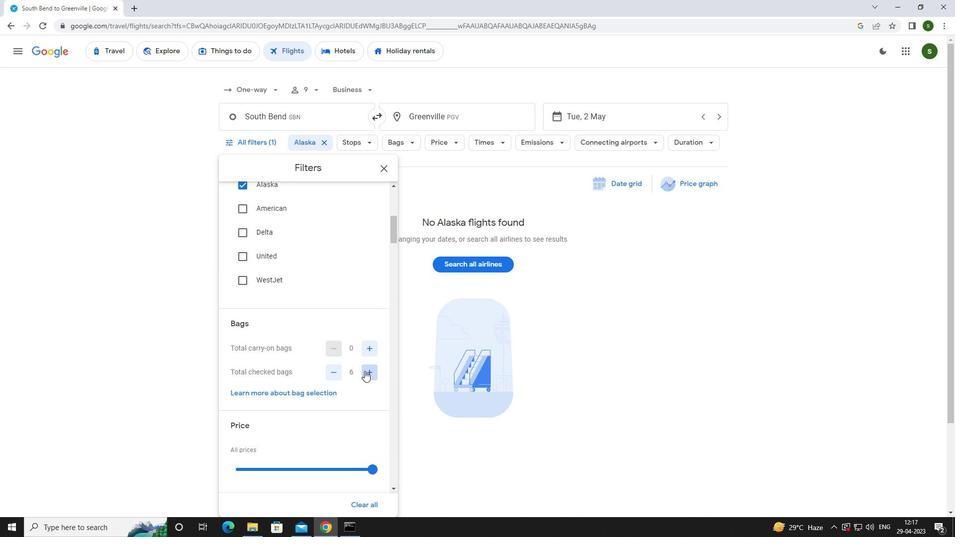 
Action: Mouse moved to (364, 370)
Screenshot: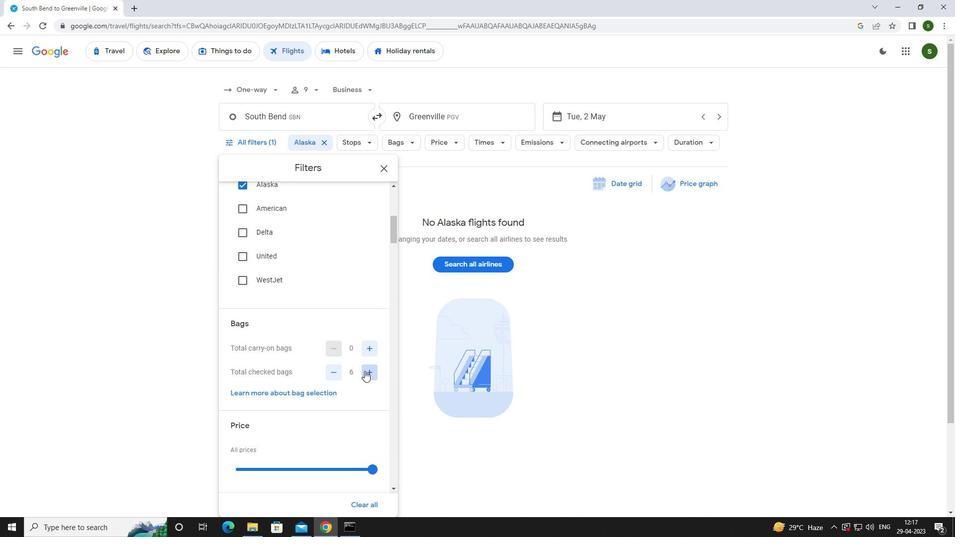 
Action: Mouse pressed left at (364, 370)
Screenshot: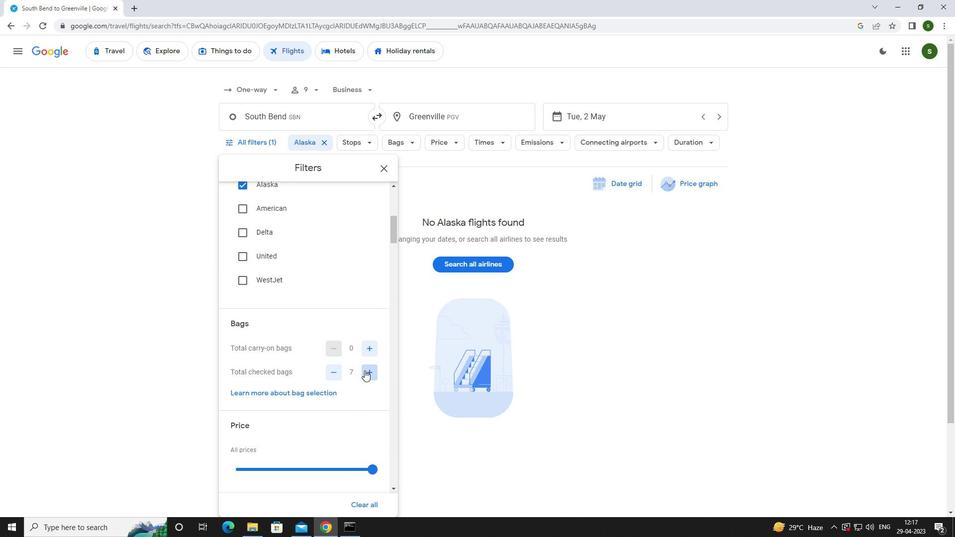 
Action: Mouse pressed left at (364, 370)
Screenshot: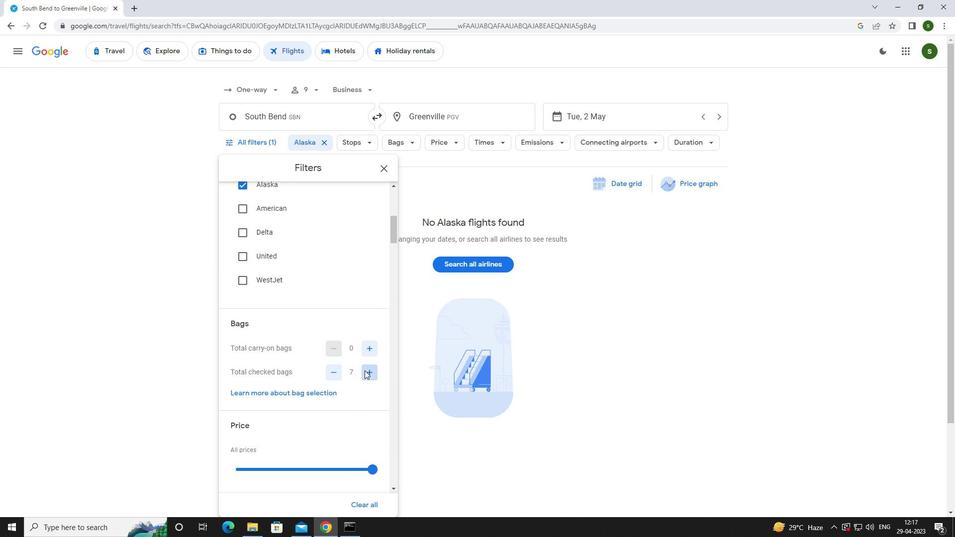 
Action: Mouse pressed left at (364, 370)
Screenshot: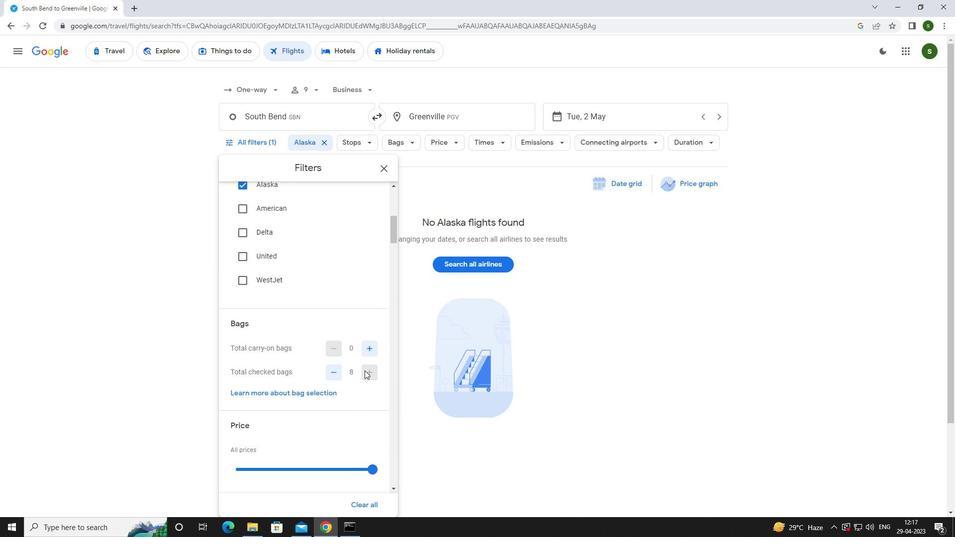 
Action: Mouse moved to (341, 388)
Screenshot: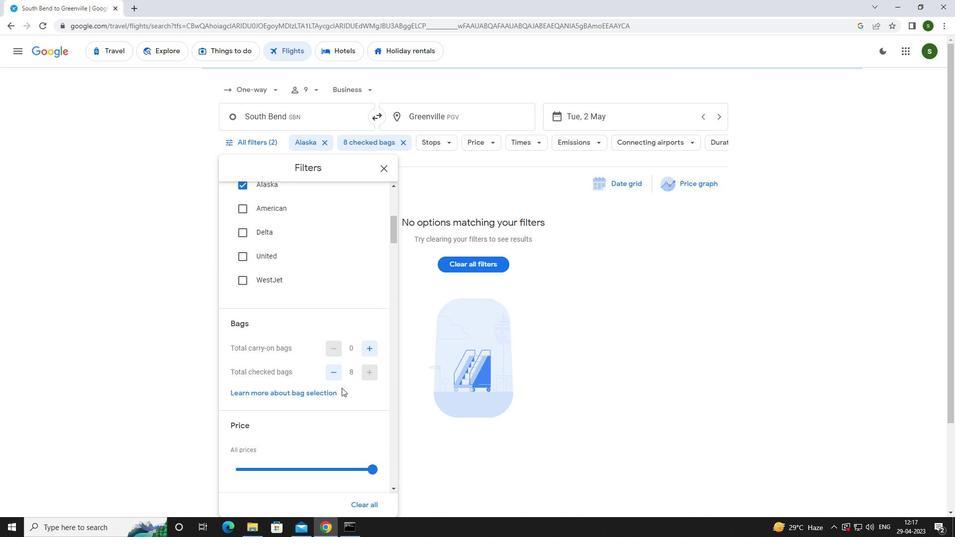 
Action: Mouse scrolled (341, 387) with delta (0, 0)
Screenshot: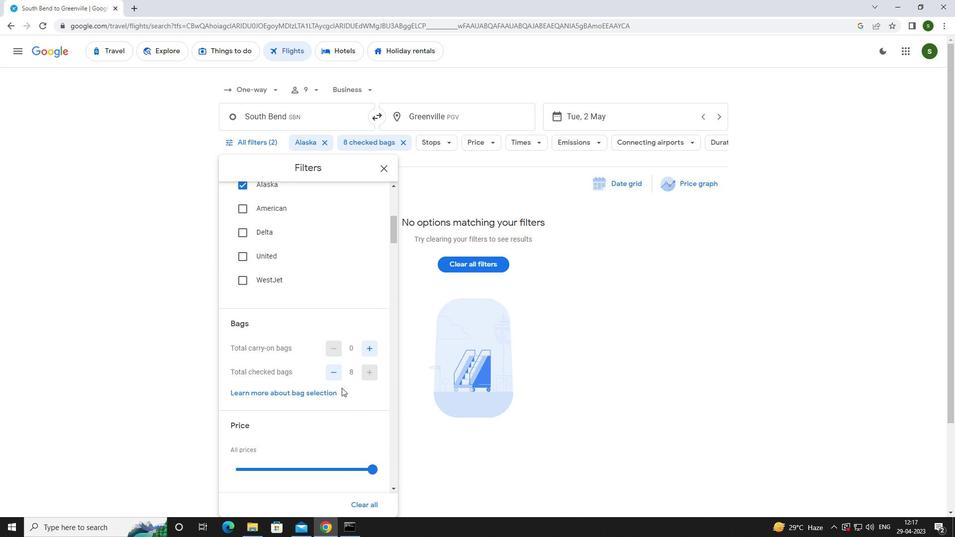 
Action: Mouse scrolled (341, 387) with delta (0, 0)
Screenshot: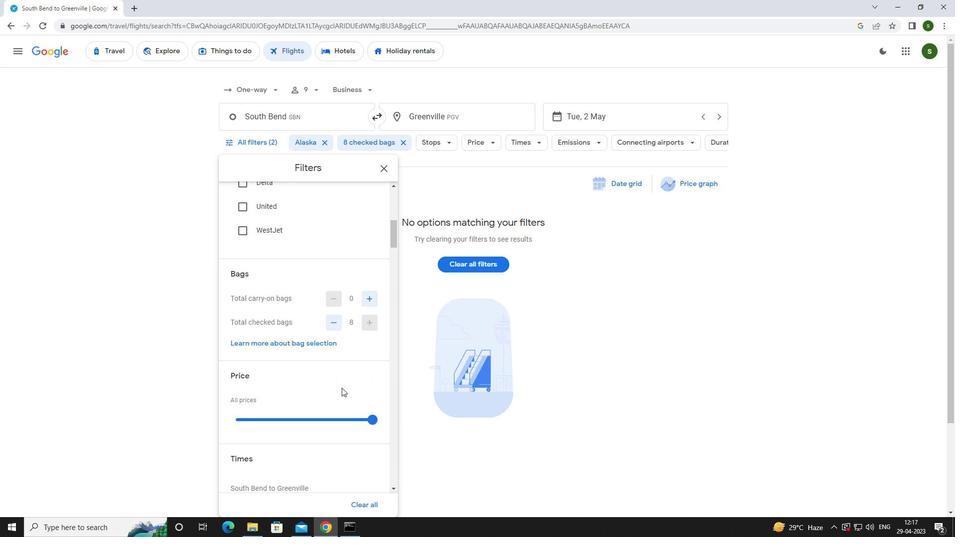 
Action: Mouse scrolled (341, 387) with delta (0, 0)
Screenshot: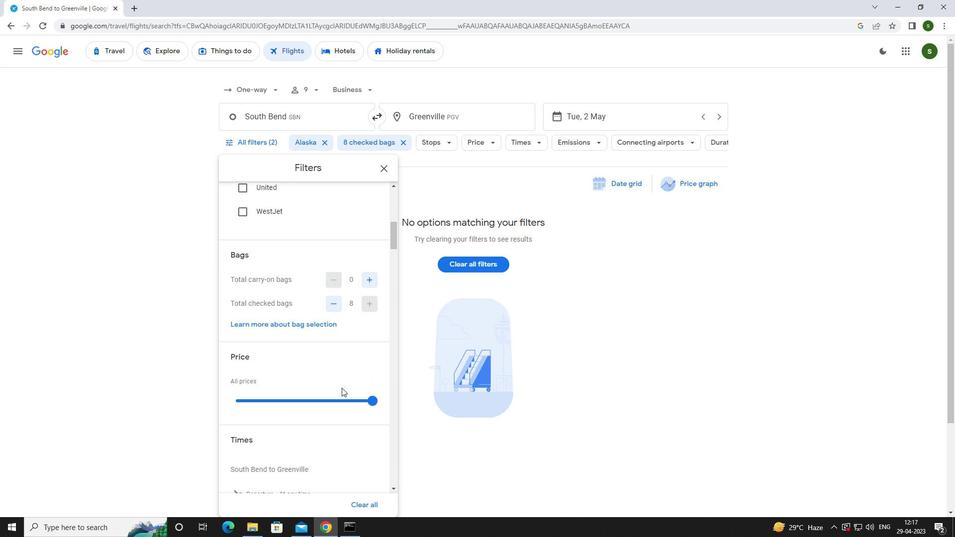 
Action: Mouse scrolled (341, 387) with delta (0, 0)
Screenshot: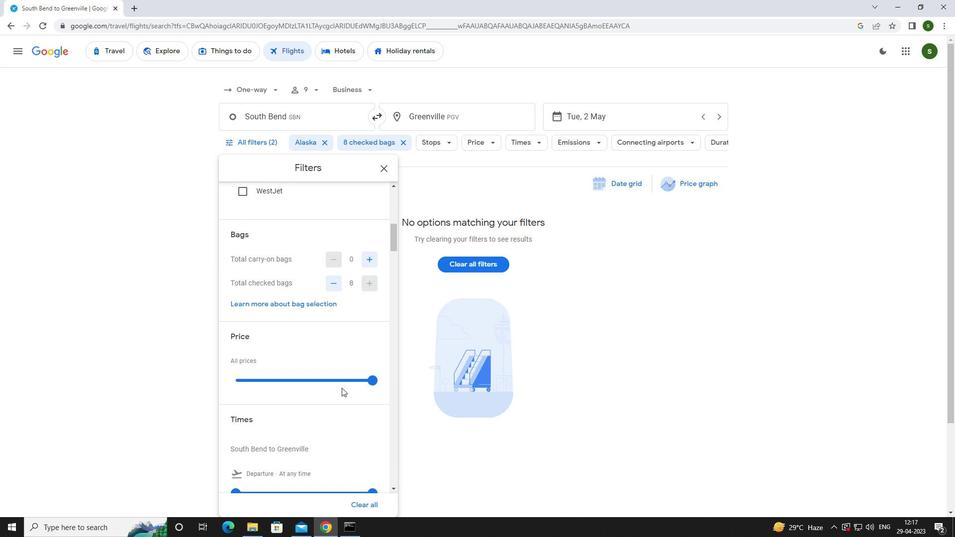 
Action: Mouse moved to (370, 267)
Screenshot: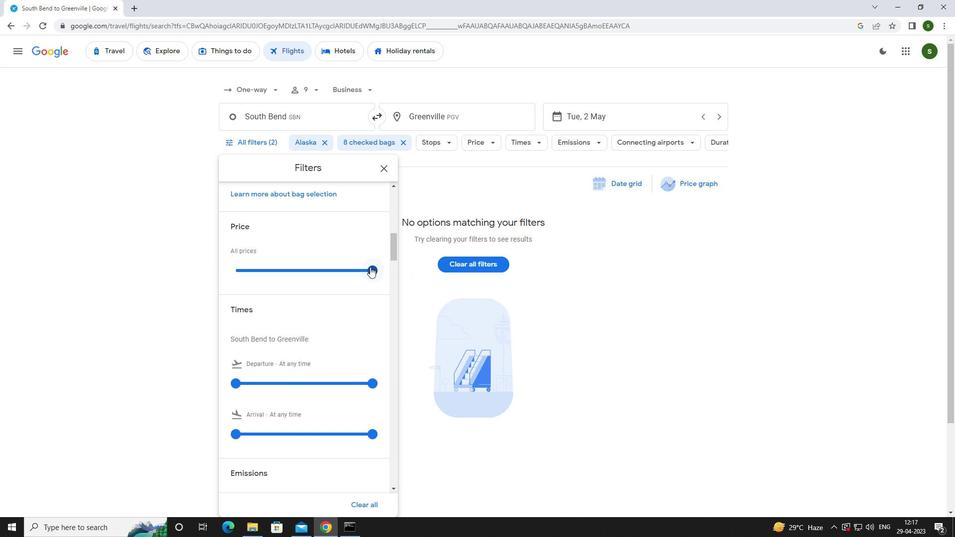 
Action: Mouse pressed left at (370, 267)
Screenshot: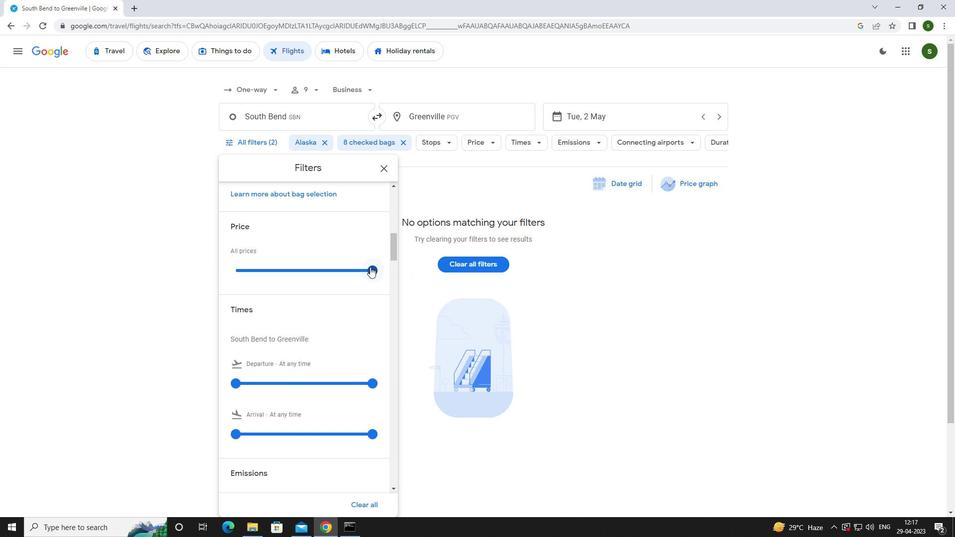 
Action: Mouse moved to (237, 386)
Screenshot: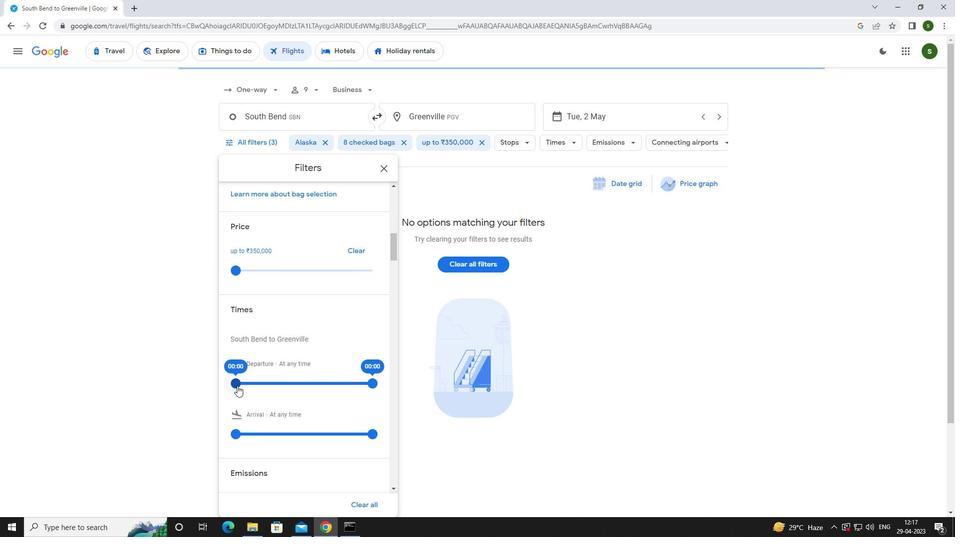 
Action: Mouse pressed left at (237, 386)
Screenshot: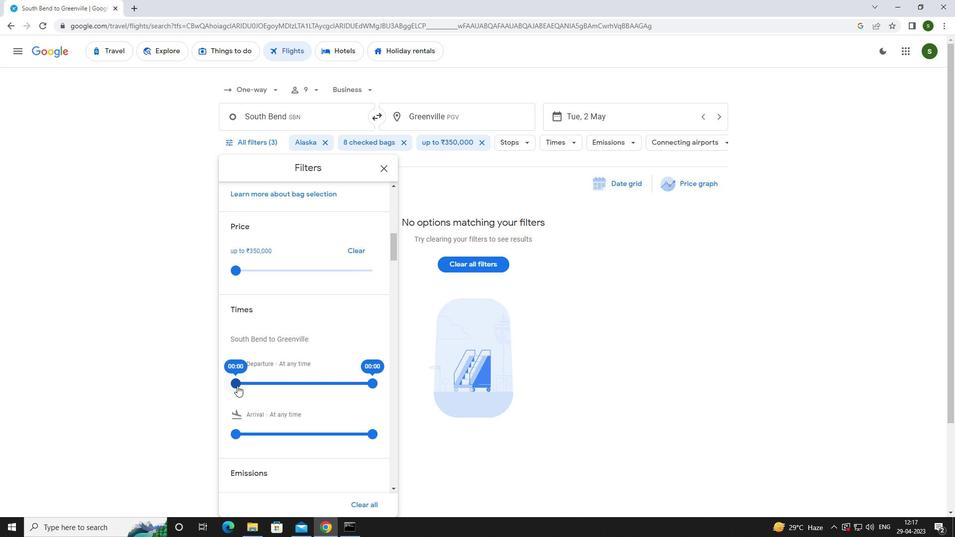 
Action: Mouse moved to (574, 321)
Screenshot: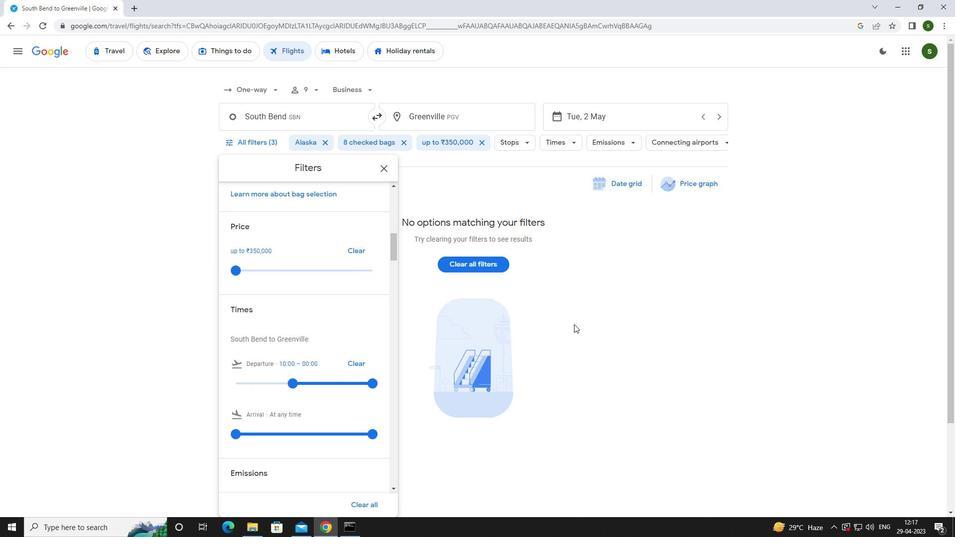 
Action: Mouse pressed left at (574, 321)
Screenshot: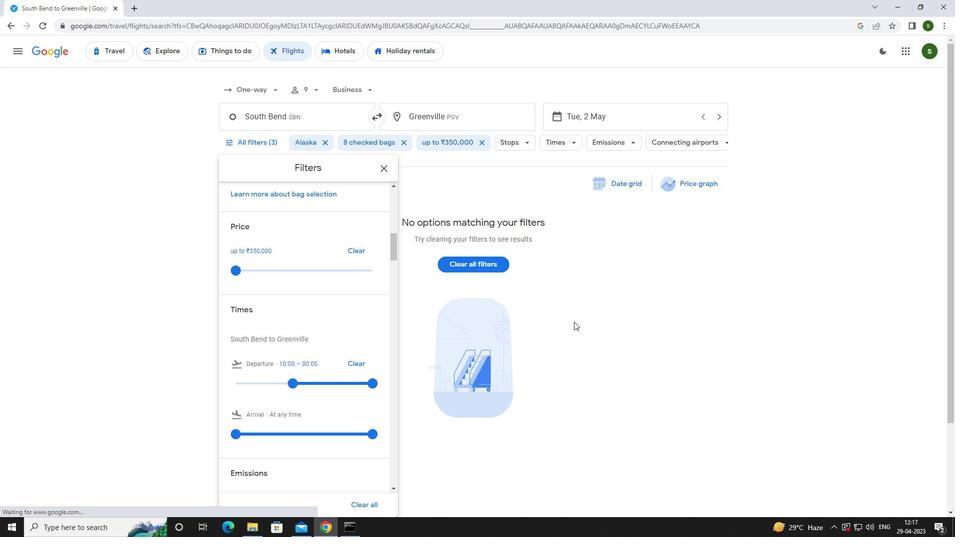 
